 Task: Create new contact,   with mail id: 'NovaMartin@nachi-fujikoshi.co.jp', first name: 'Nova', Last name: 'Martin', Job Title: Procurement Manager, Phone number (801) 555-6789. Change life cycle stage to  'Lead' and lead status to 'New'. Add new company to the associated contact: www.wellsfargo.com and type: Other. Logged in from softage.10@softage.net
Action: Mouse moved to (82, 49)
Screenshot: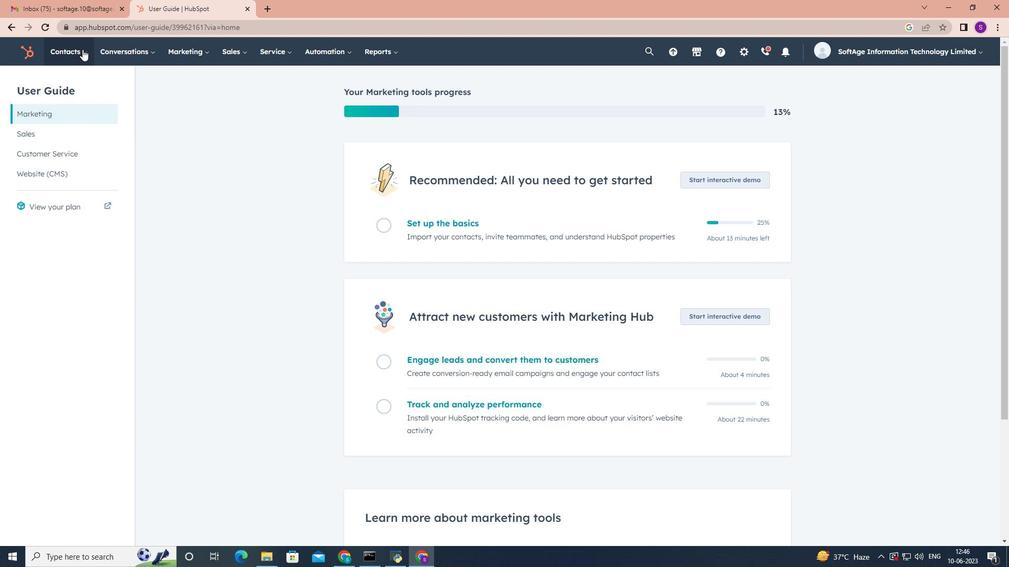 
Action: Mouse pressed left at (82, 49)
Screenshot: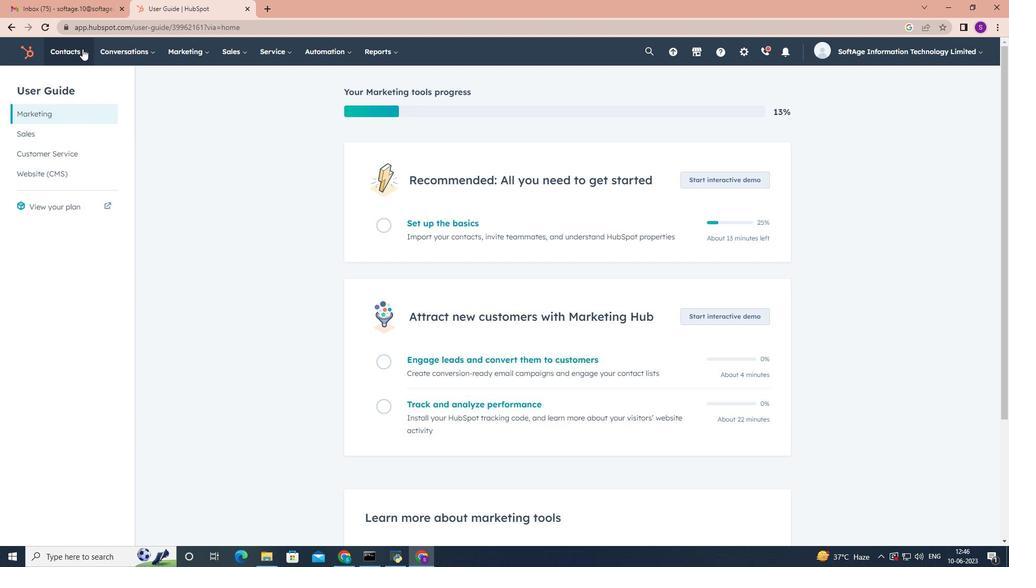 
Action: Mouse moved to (82, 83)
Screenshot: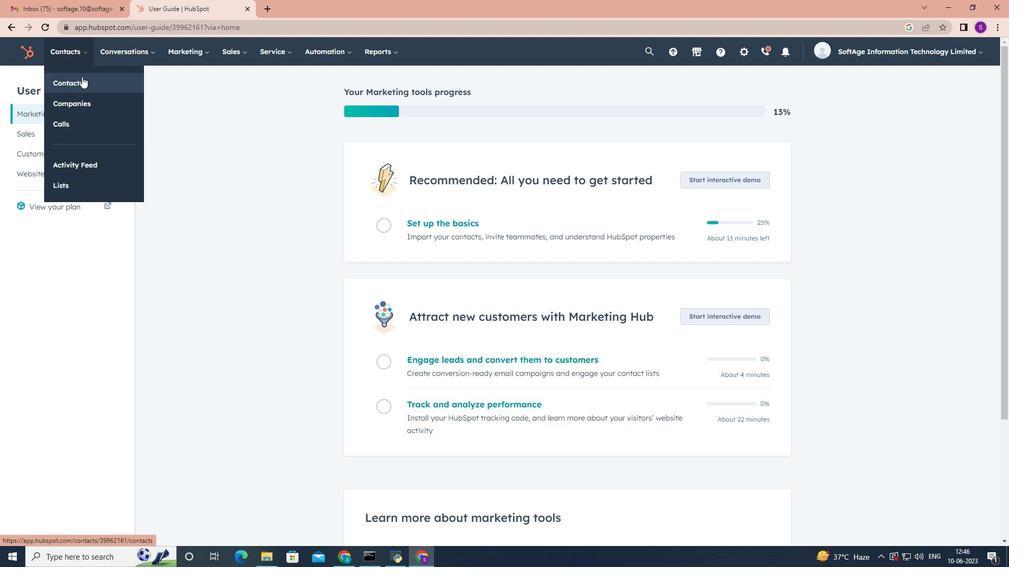 
Action: Mouse pressed left at (82, 83)
Screenshot: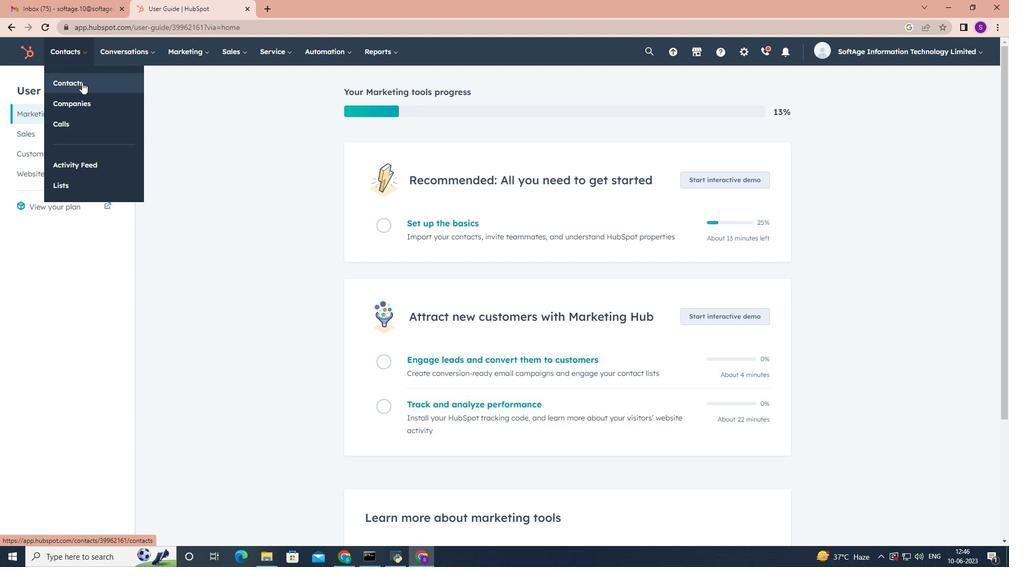 
Action: Mouse moved to (948, 90)
Screenshot: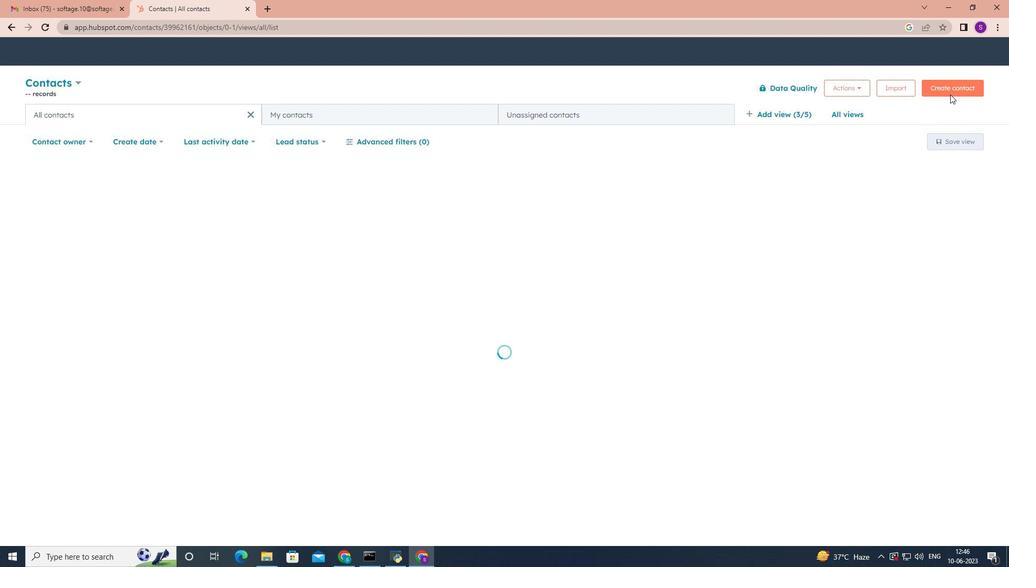 
Action: Mouse pressed left at (948, 90)
Screenshot: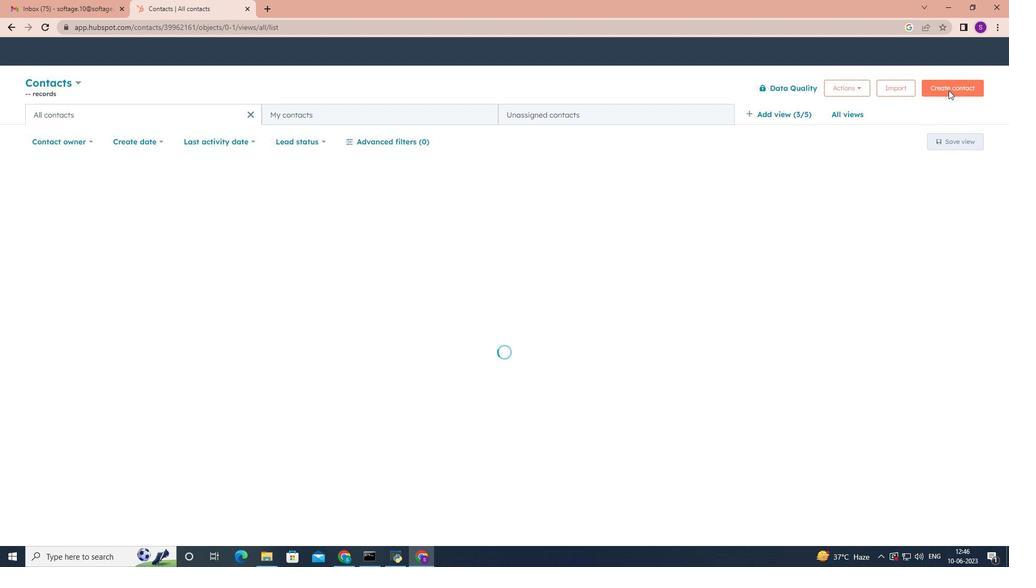 
Action: Mouse moved to (795, 142)
Screenshot: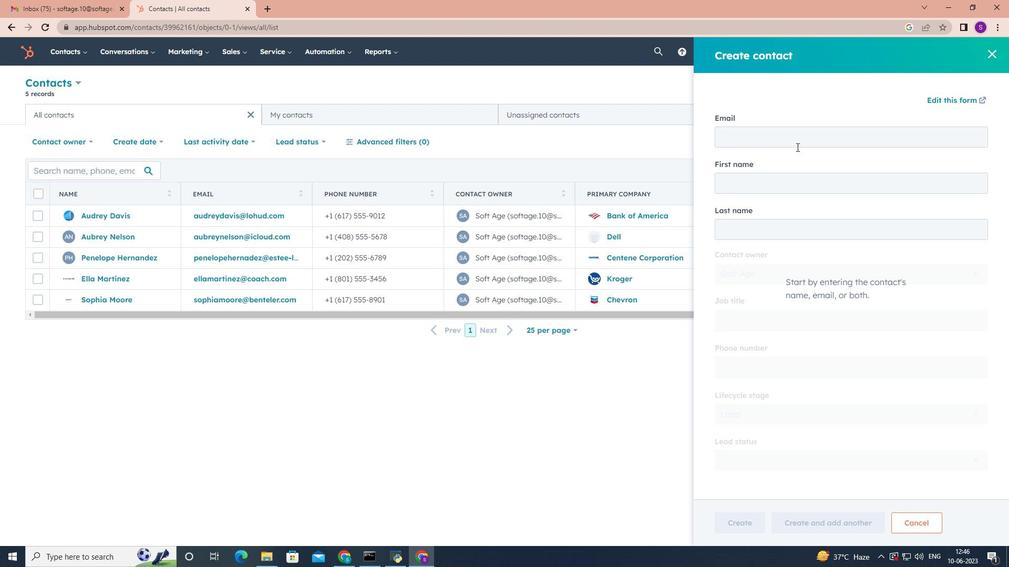 
Action: Mouse pressed left at (795, 142)
Screenshot: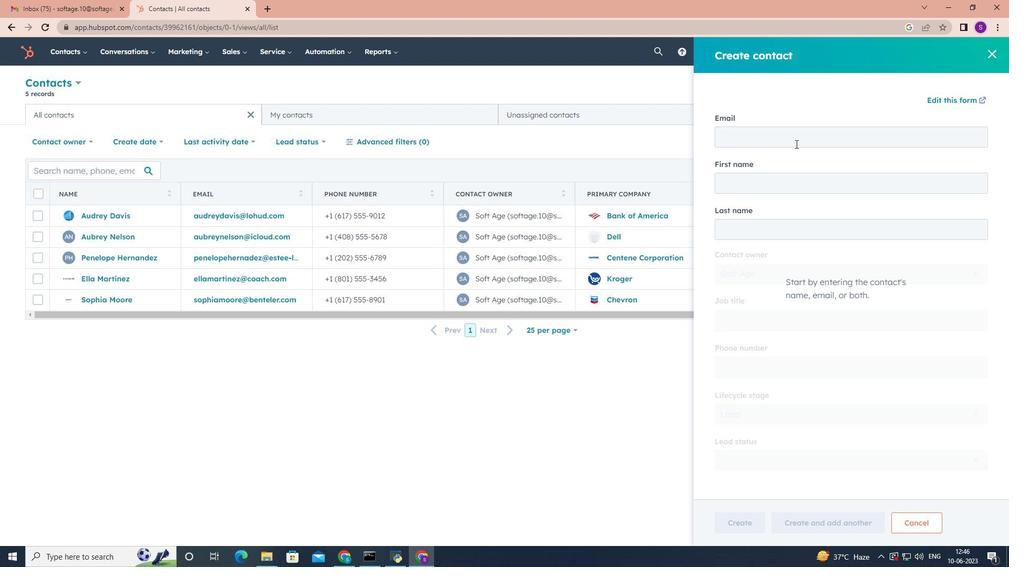 
Action: Key pressed <Key.shift>Nova<Key.shift>martin<Key.shift>@nachi-fujikoshi.co.jp<Key.tab><Key.shift><Key.shift>Nova<Key.tab><Key.shift><Key.shift><Key.shift><Key.shift><Key.shift><Key.shift><Key.shift><Key.shift><Key.shift><Key.shift><Key.shift><Key.shift><Key.shift>Martin<Key.tab><Key.tab><Key.shift><Key.shift><Key.shift><Key.shift>Procurement<Key.space><Key.shift>Manager<Key.tab>8015556789<Key.tab><Key.tab><Key.tab><Key.tab><Key.enter>
Screenshot: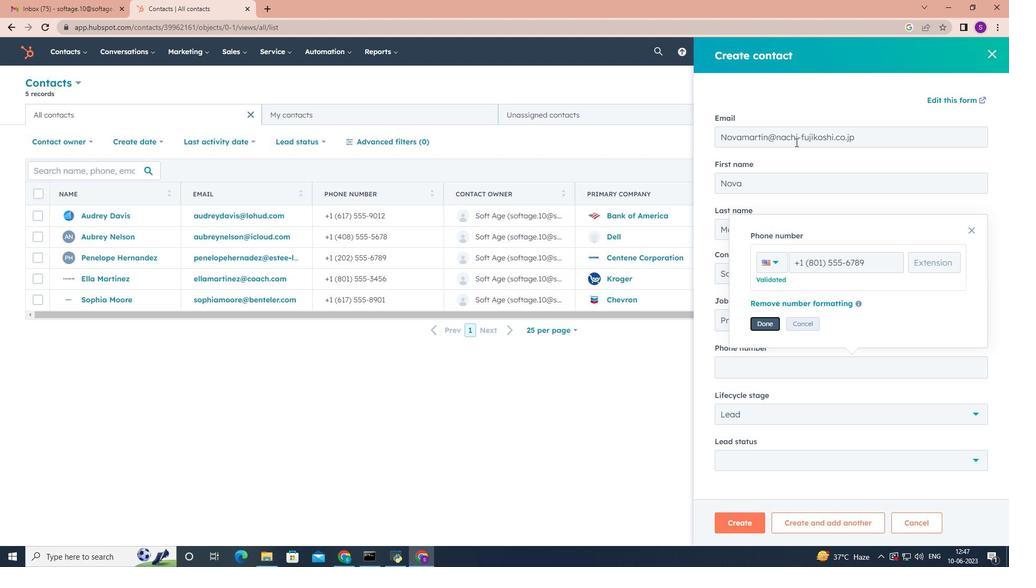 
Action: Mouse moved to (973, 416)
Screenshot: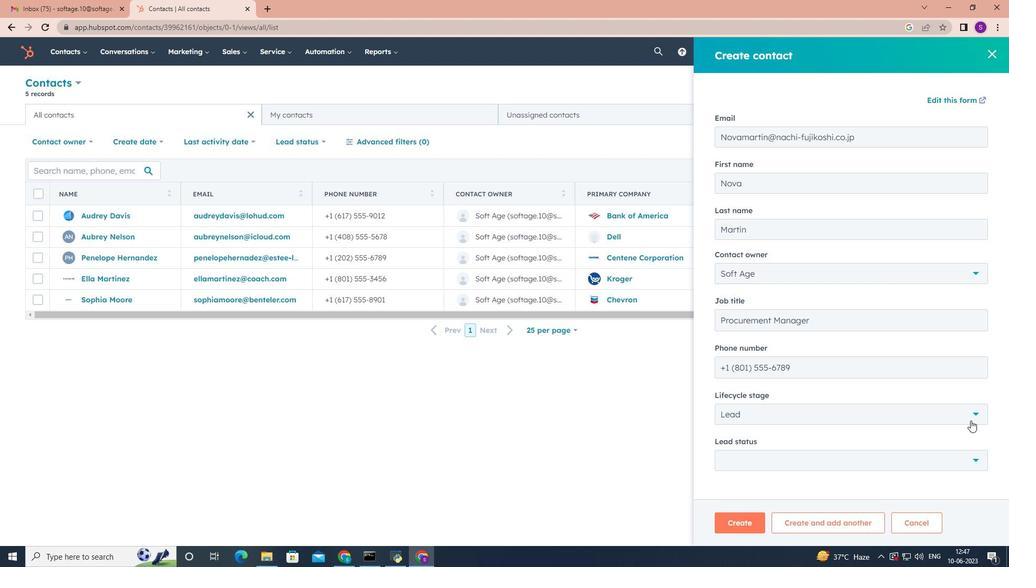 
Action: Mouse pressed left at (973, 416)
Screenshot: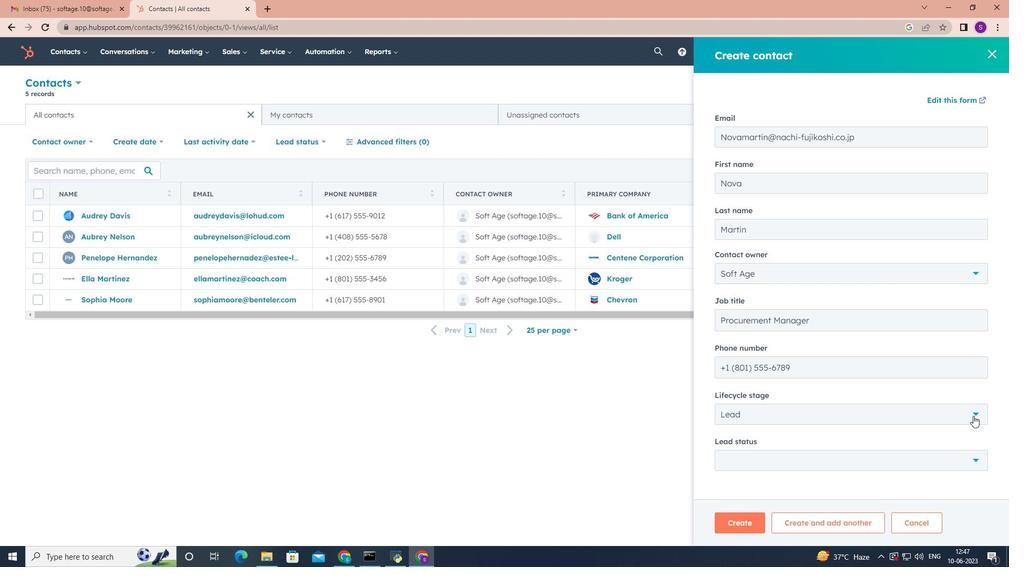
Action: Mouse moved to (799, 315)
Screenshot: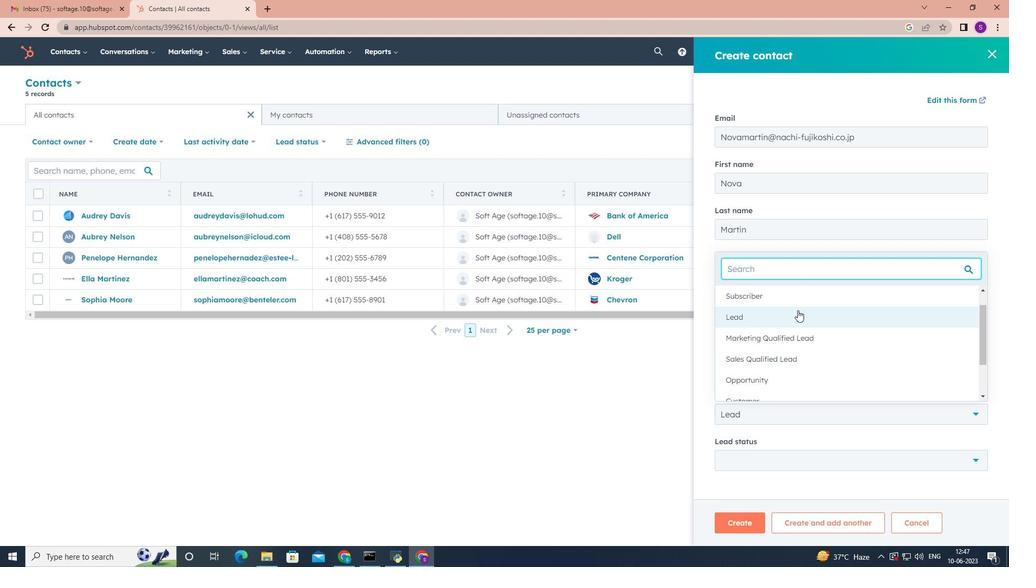 
Action: Mouse pressed left at (799, 315)
Screenshot: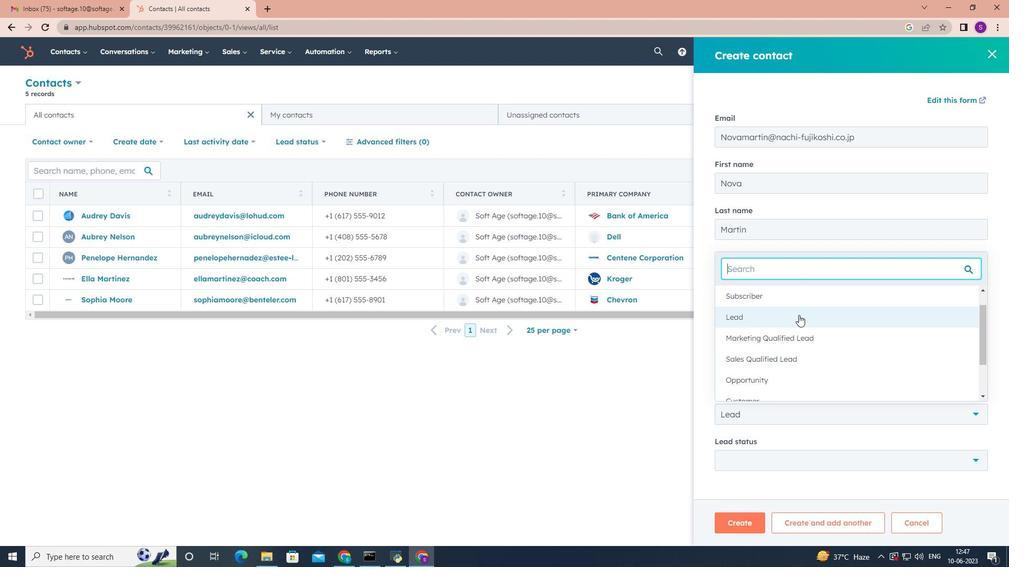
Action: Mouse scrolled (799, 314) with delta (0, 0)
Screenshot: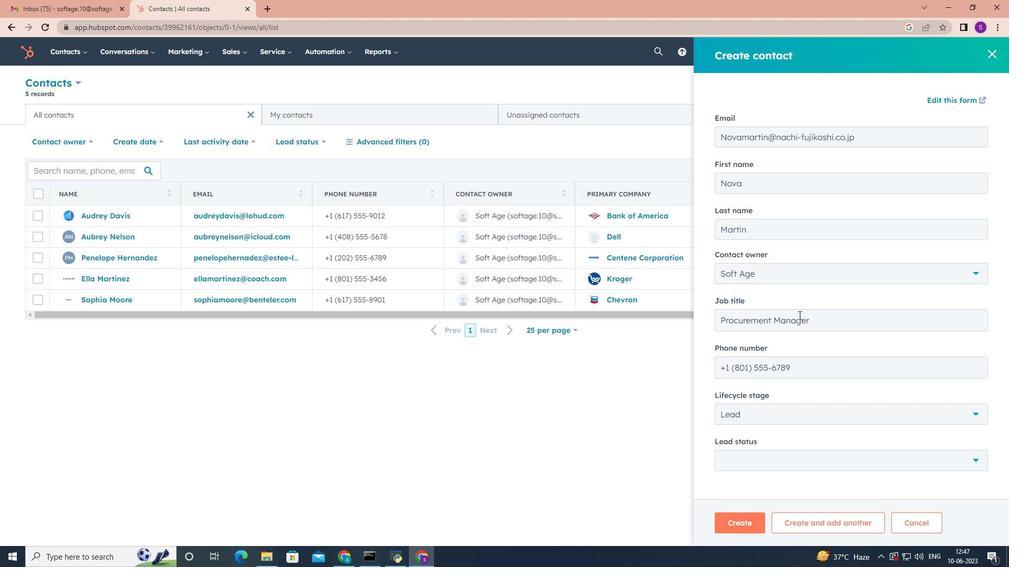
Action: Mouse scrolled (799, 314) with delta (0, 0)
Screenshot: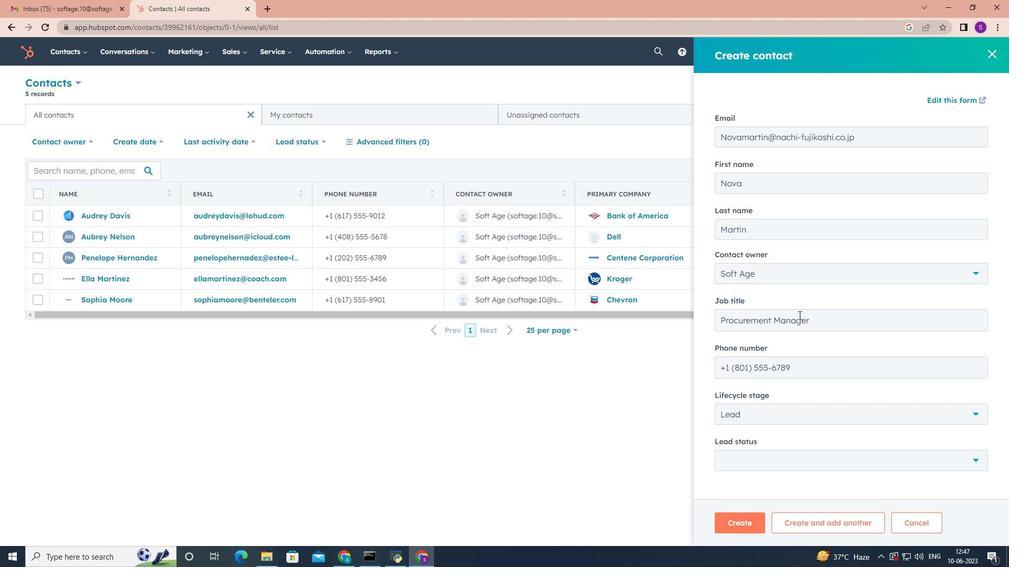 
Action: Mouse scrolled (799, 314) with delta (0, 0)
Screenshot: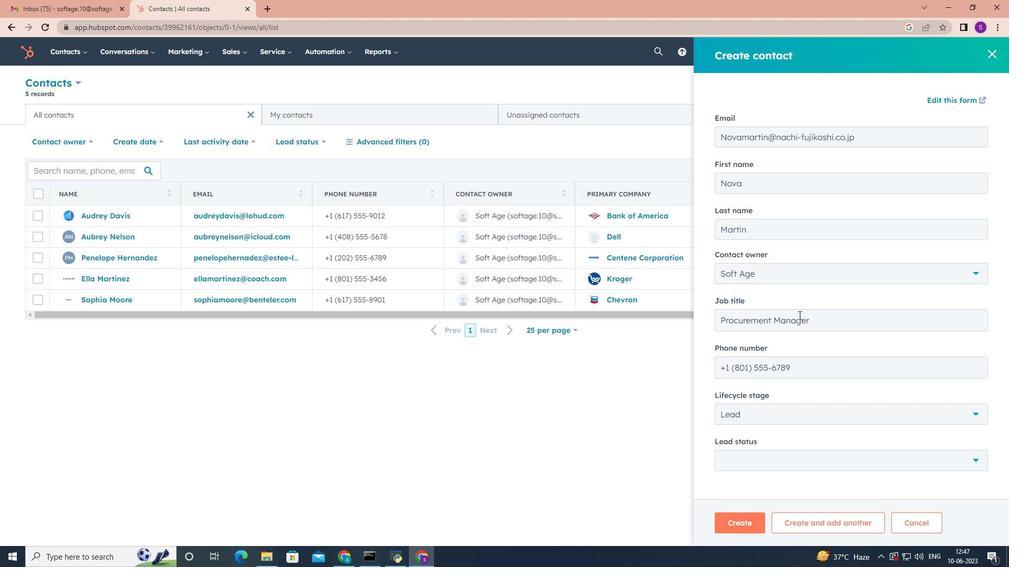 
Action: Mouse moved to (981, 461)
Screenshot: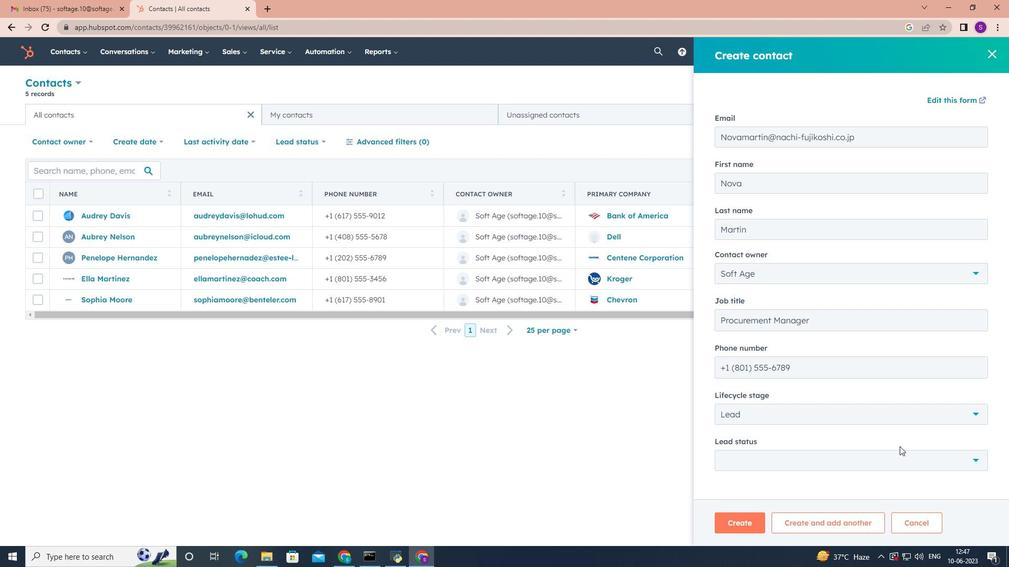 
Action: Mouse pressed left at (981, 461)
Screenshot: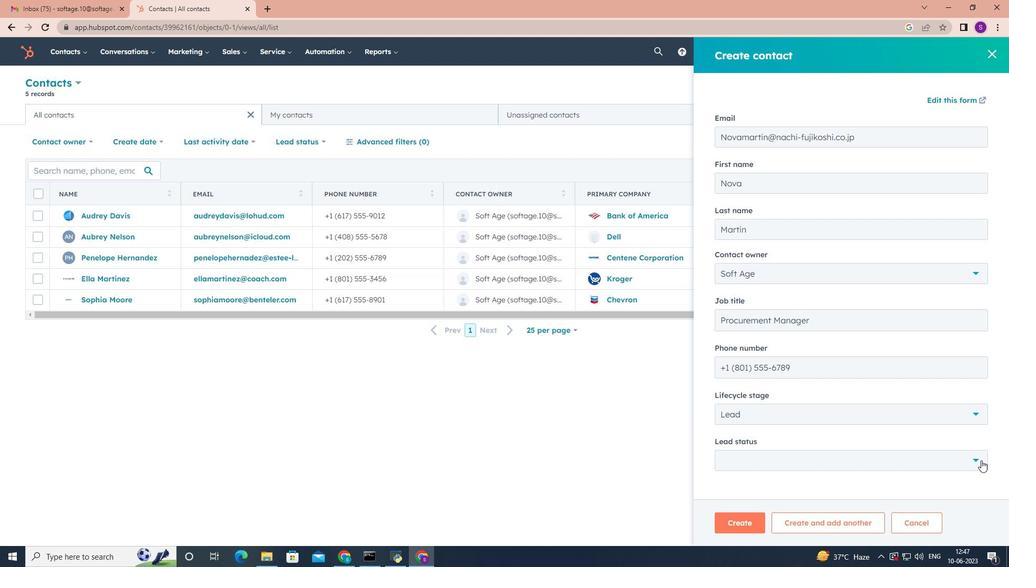 
Action: Mouse moved to (771, 354)
Screenshot: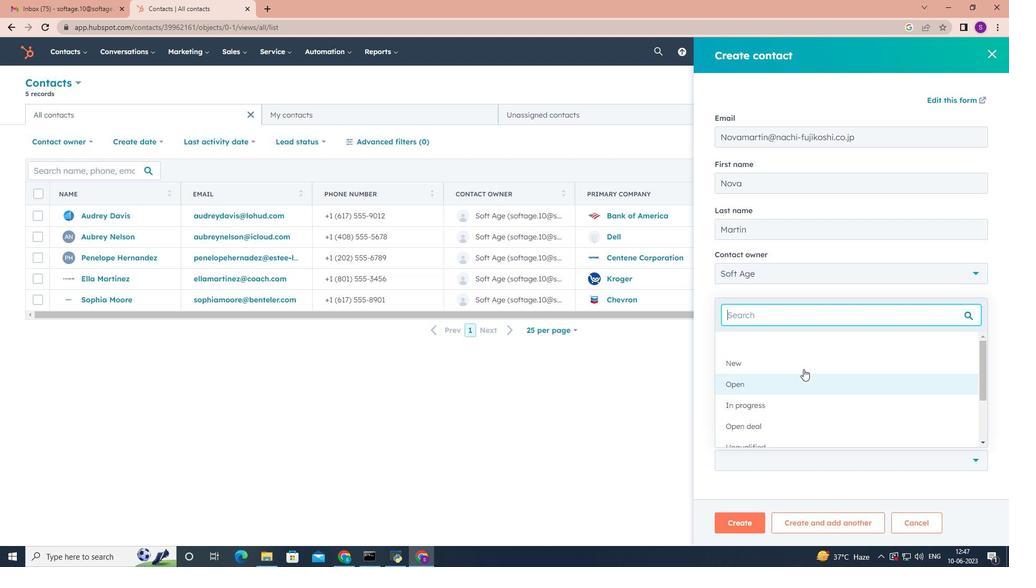 
Action: Mouse pressed left at (771, 354)
Screenshot: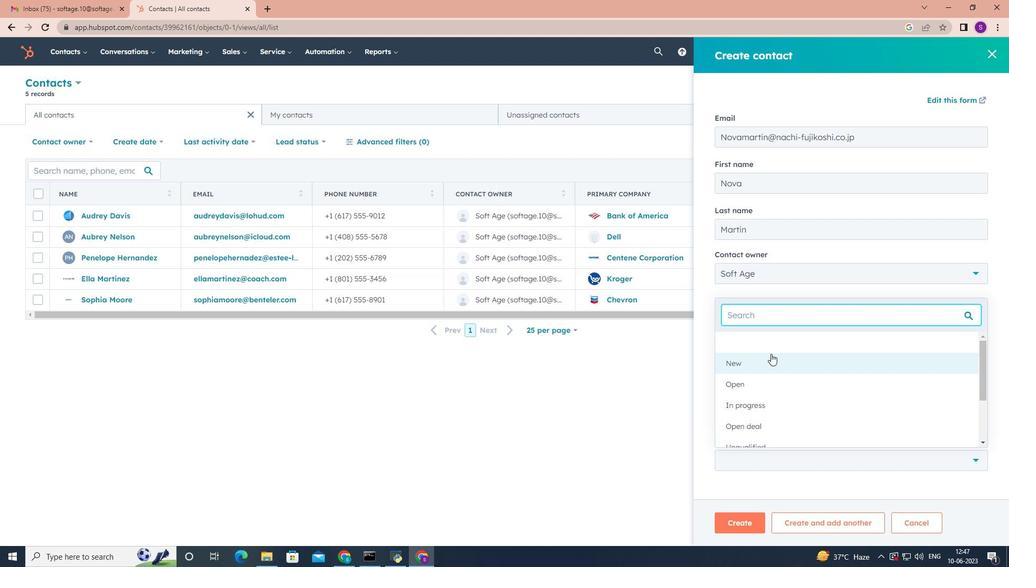 
Action: Mouse moved to (743, 523)
Screenshot: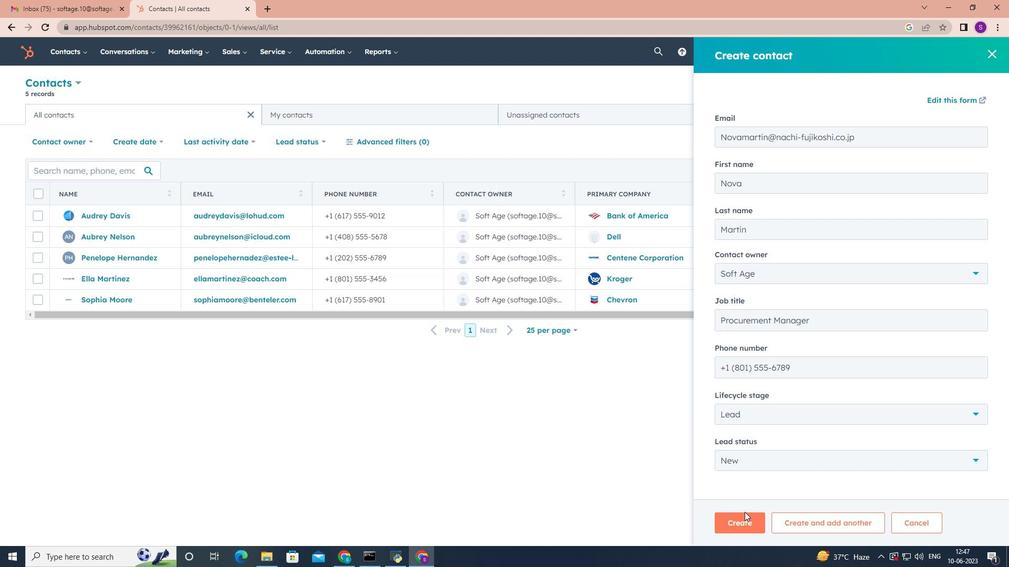 
Action: Mouse pressed left at (743, 523)
Screenshot: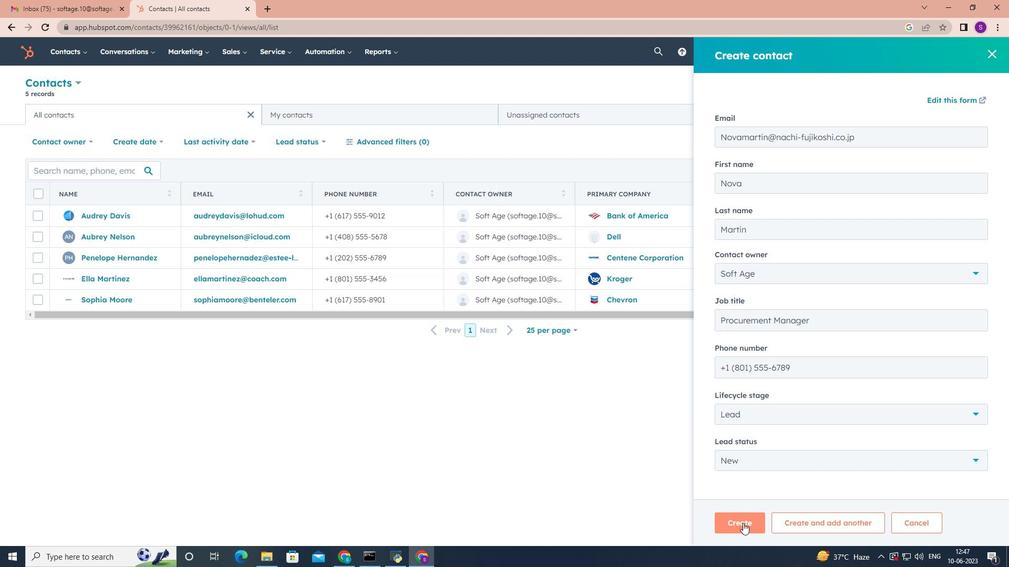 
Action: Mouse moved to (612, 223)
Screenshot: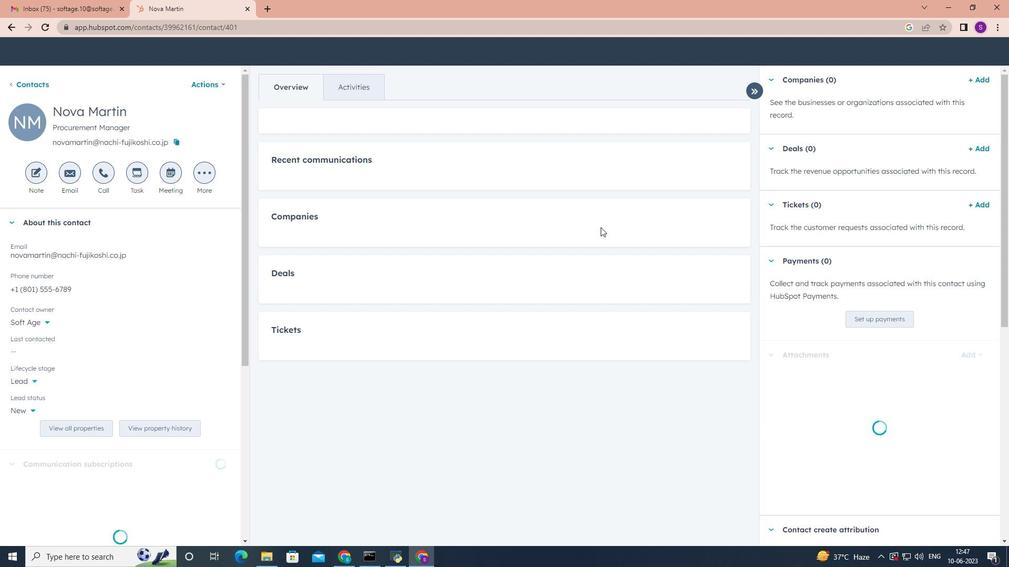 
Action: Mouse scrolled (612, 222) with delta (0, 0)
Screenshot: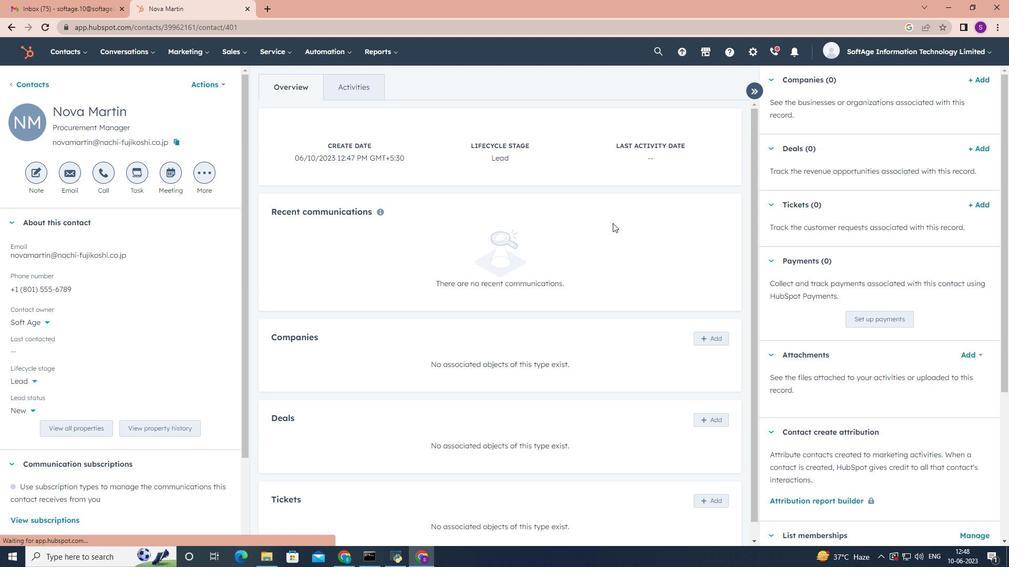 
Action: Mouse scrolled (612, 222) with delta (0, 0)
Screenshot: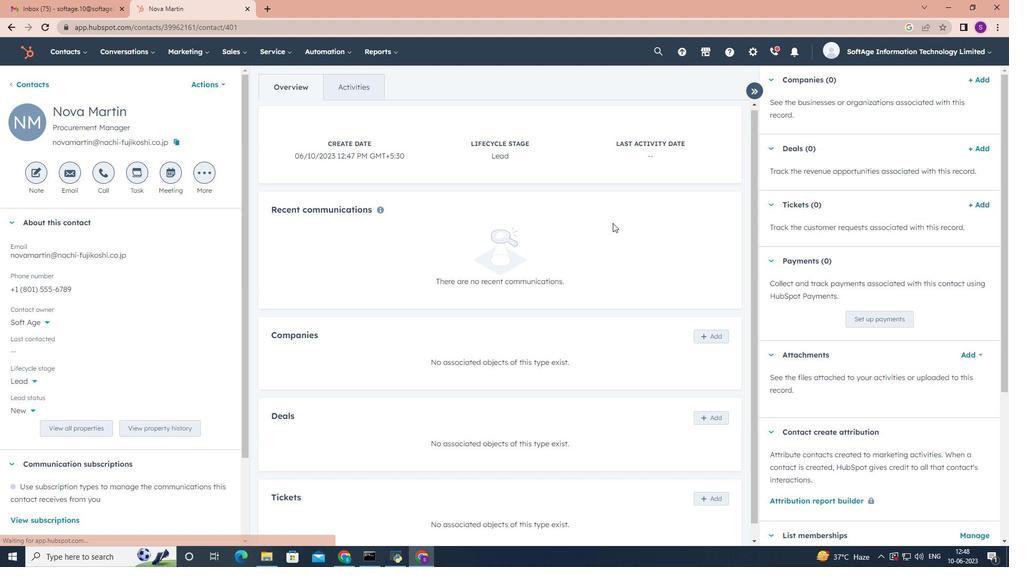 
Action: Mouse scrolled (612, 222) with delta (0, 0)
Screenshot: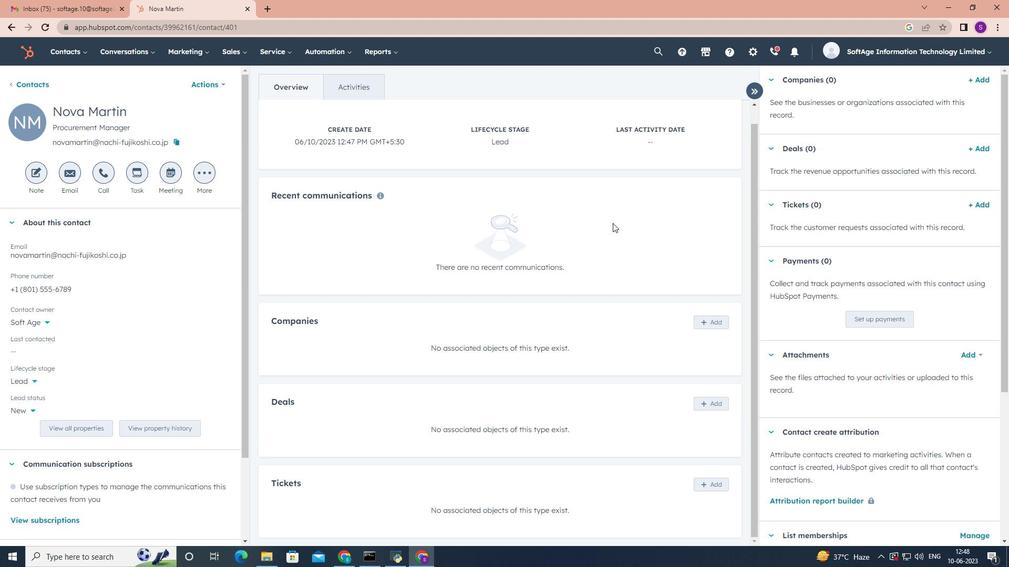 
Action: Mouse scrolled (612, 222) with delta (0, 0)
Screenshot: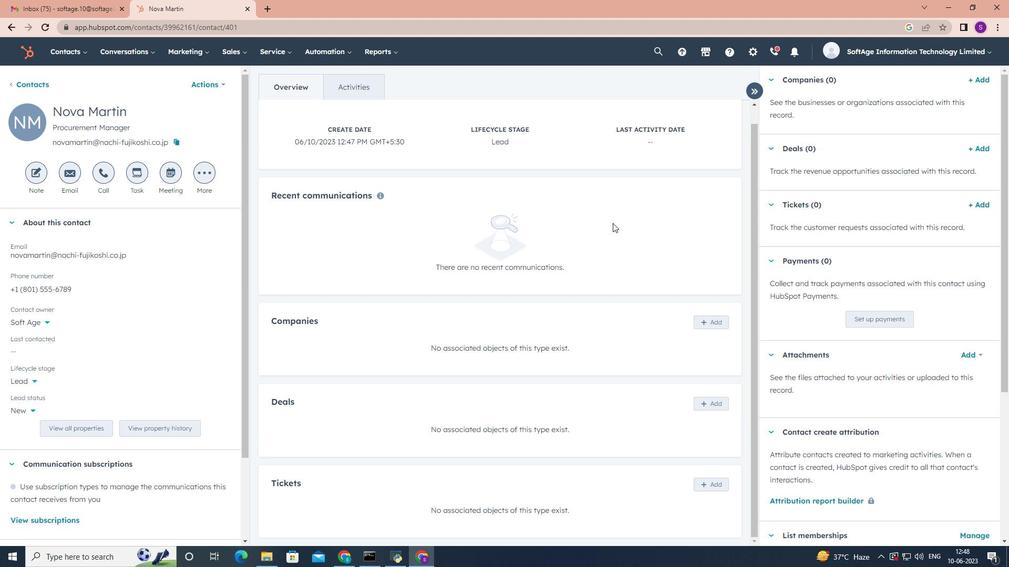 
Action: Mouse scrolled (612, 222) with delta (0, 0)
Screenshot: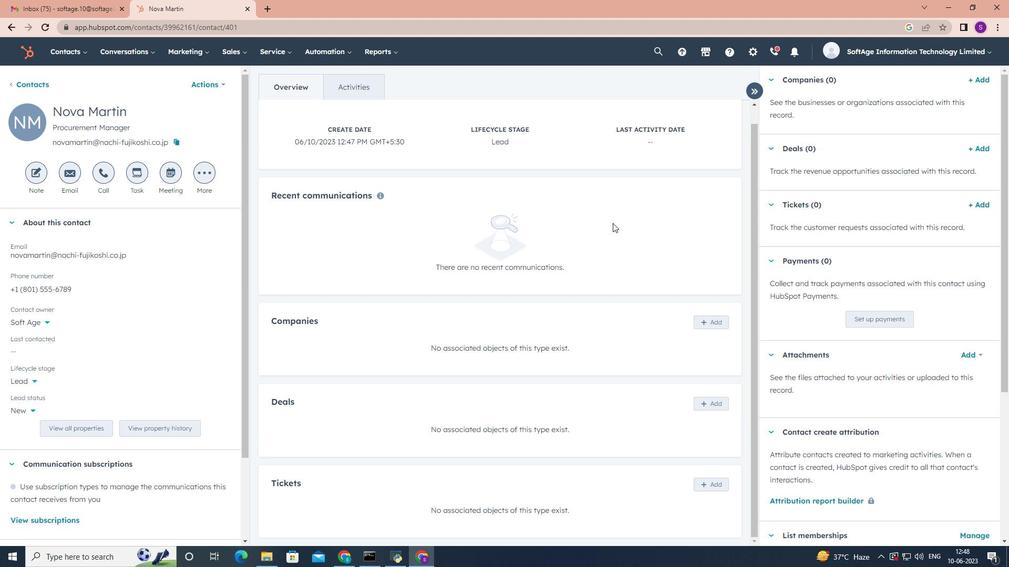 
Action: Mouse moved to (712, 321)
Screenshot: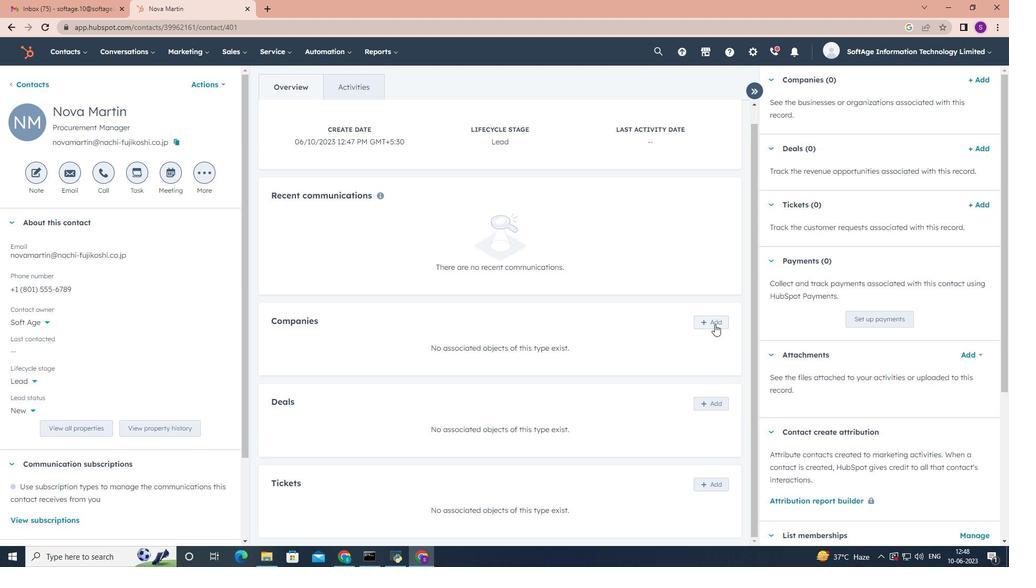 
Action: Mouse pressed left at (712, 321)
Screenshot: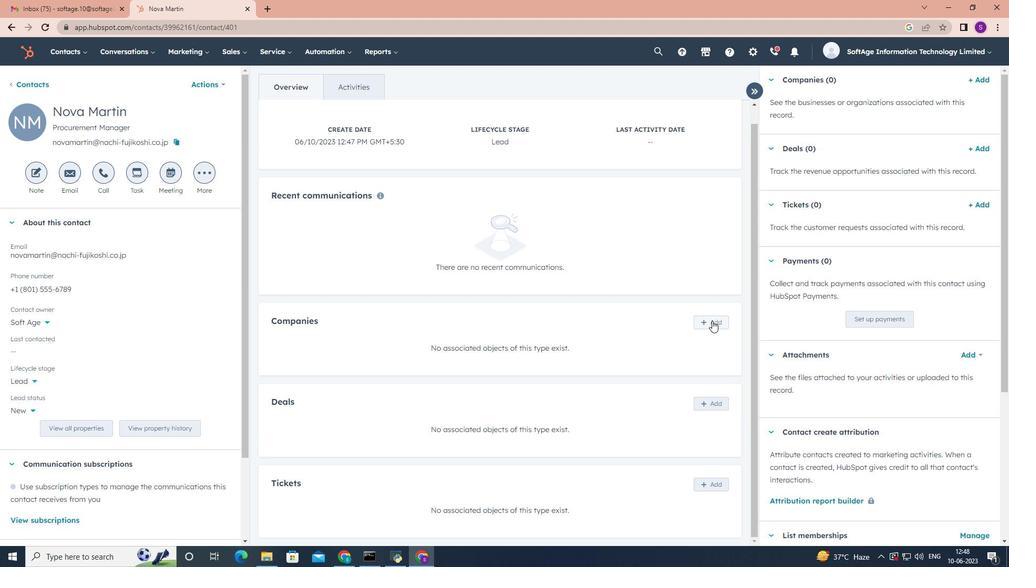 
Action: Mouse moved to (796, 106)
Screenshot: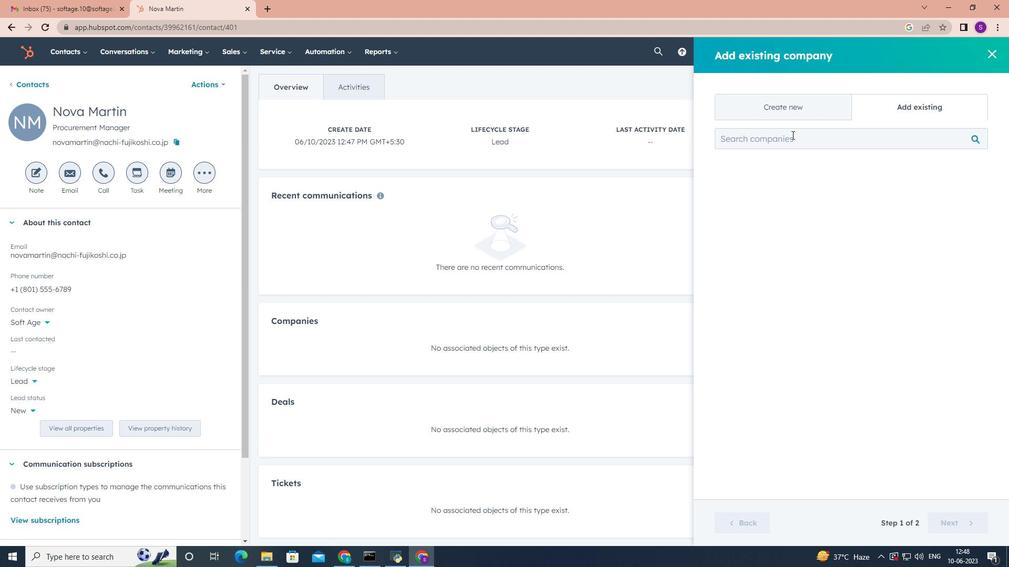 
Action: Mouse pressed left at (796, 106)
Screenshot: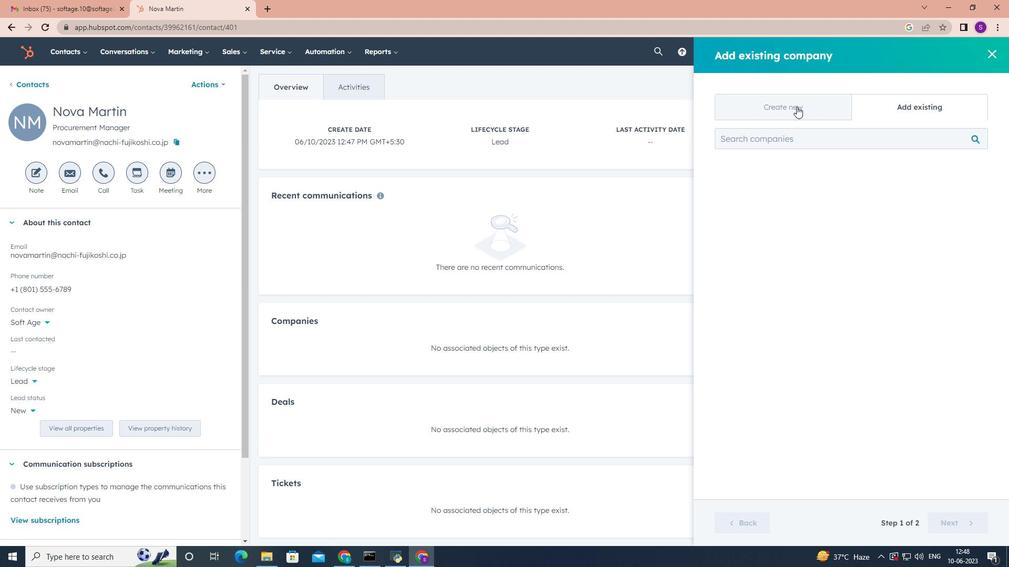 
Action: Mouse moved to (805, 158)
Screenshot: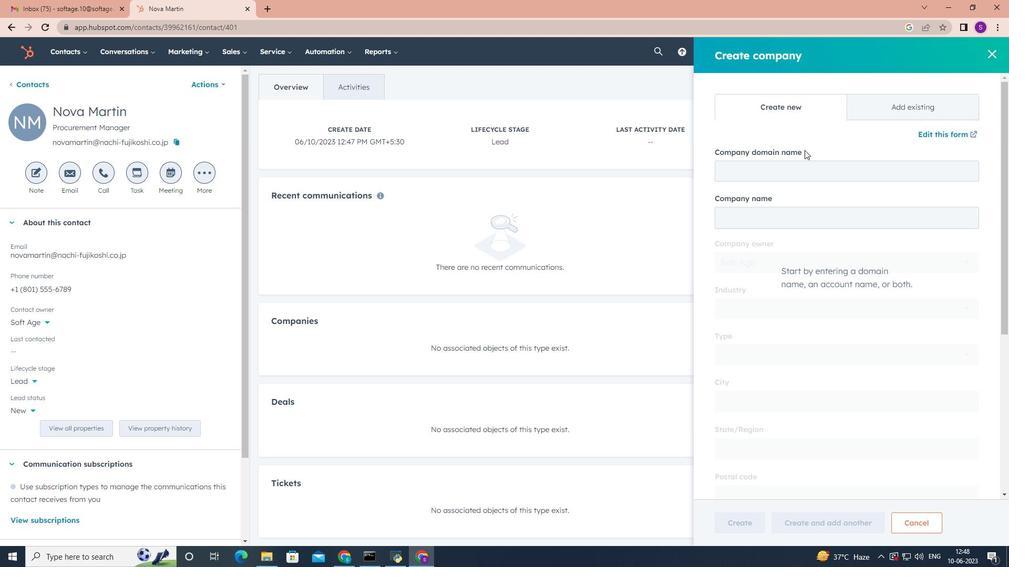 
Action: Mouse pressed left at (805, 158)
Screenshot: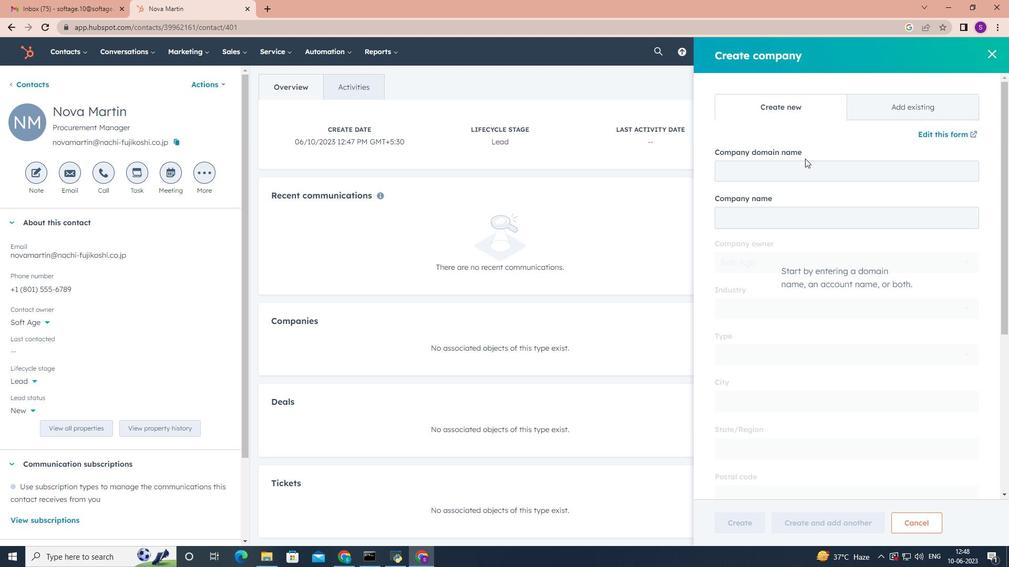 
Action: Mouse moved to (806, 169)
Screenshot: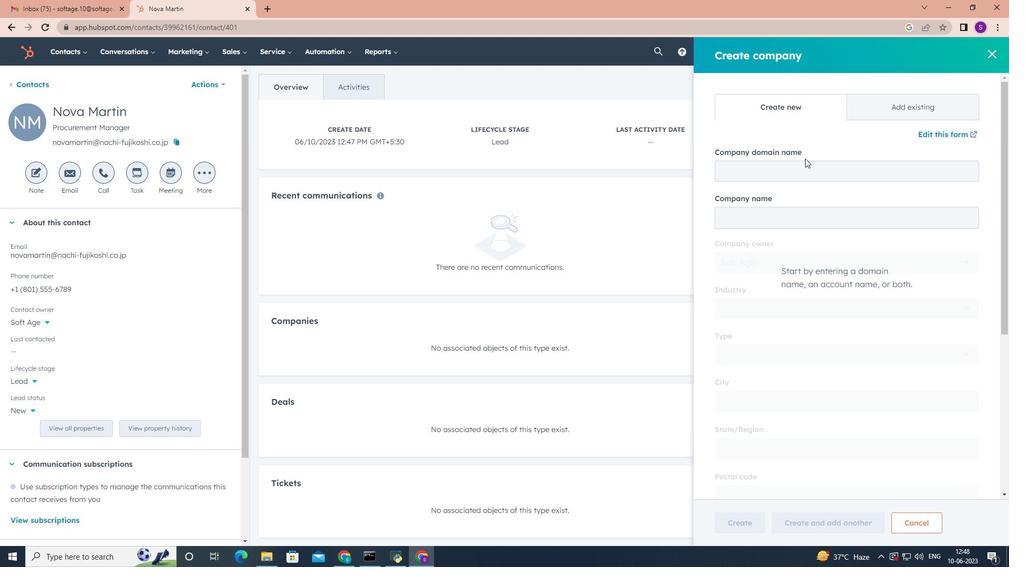 
Action: Mouse pressed left at (806, 169)
Screenshot: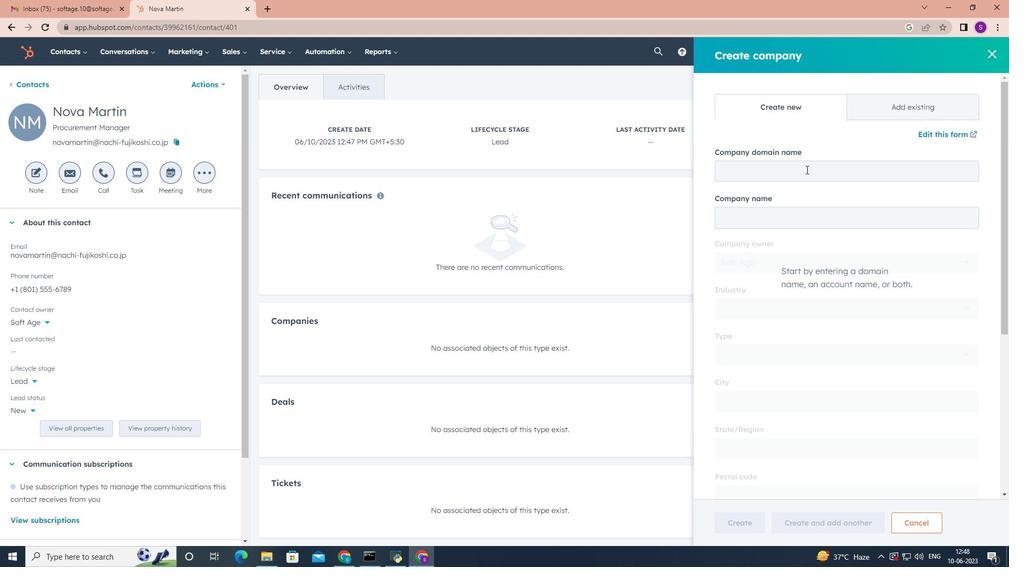 
Action: Key pressed <Key.shift>WWW.wellsfargo.com
Screenshot: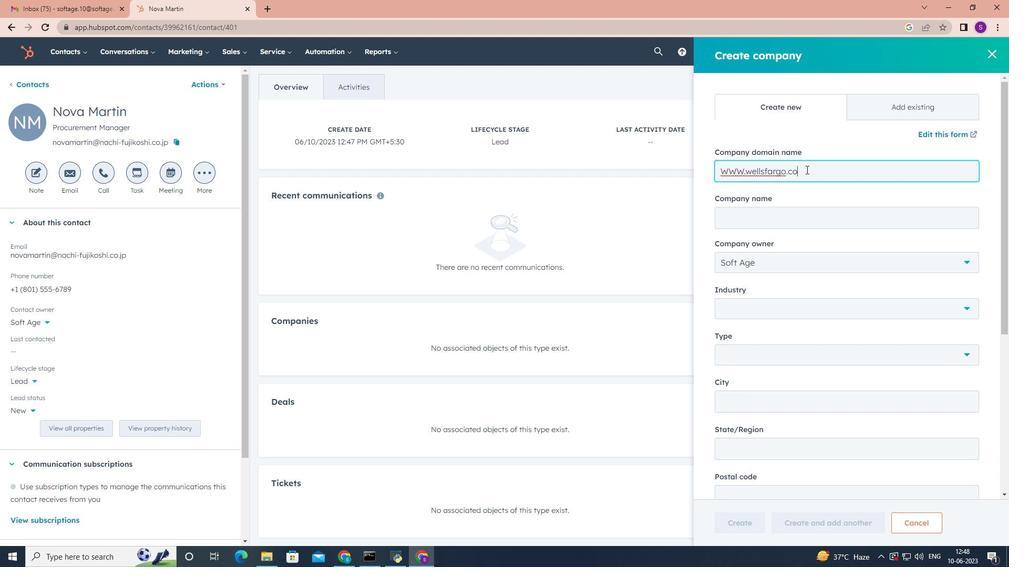 
Action: Mouse moved to (835, 248)
Screenshot: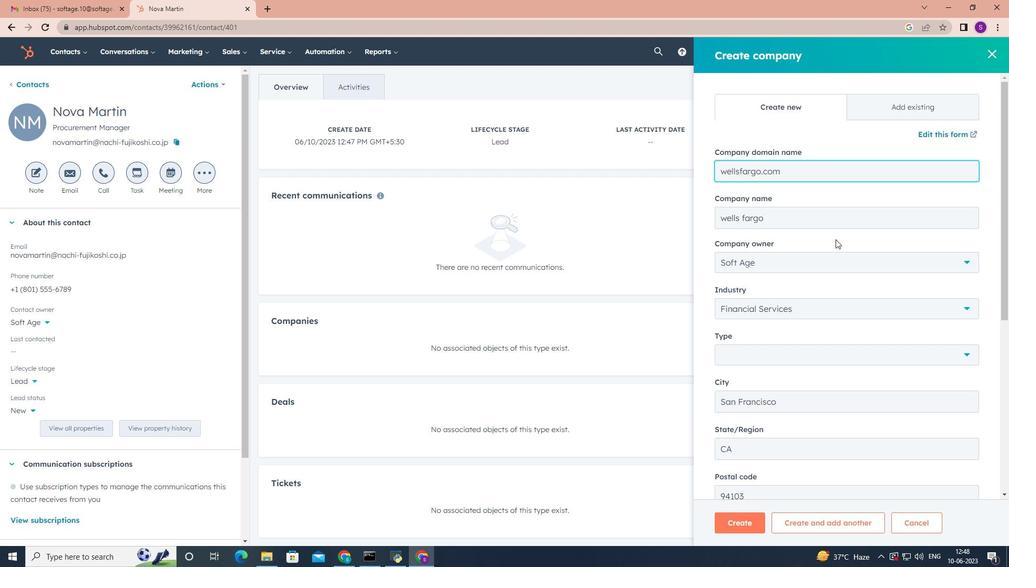 
Action: Mouse scrolled (835, 246) with delta (0, 0)
Screenshot: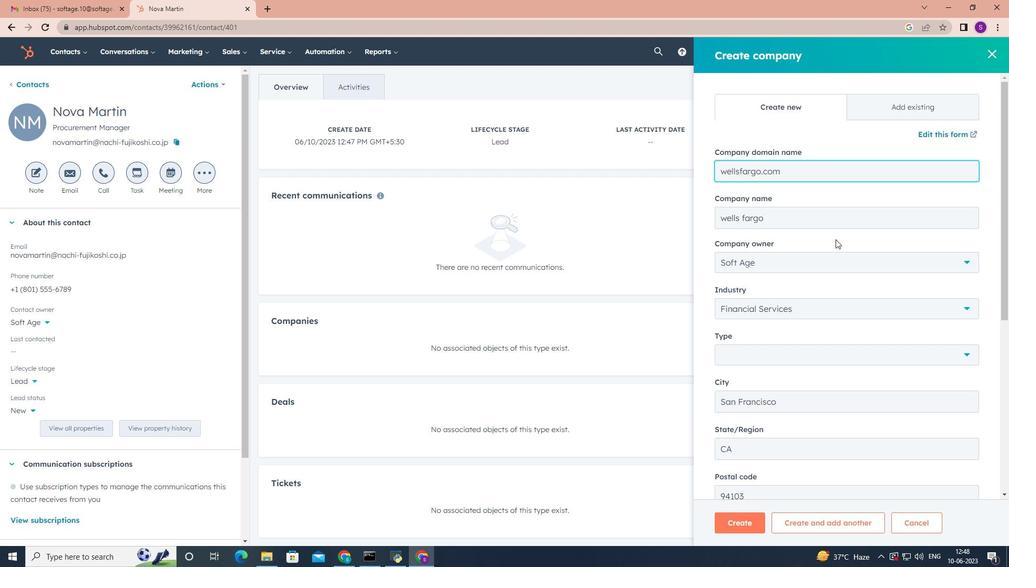 
Action: Mouse moved to (835, 252)
Screenshot: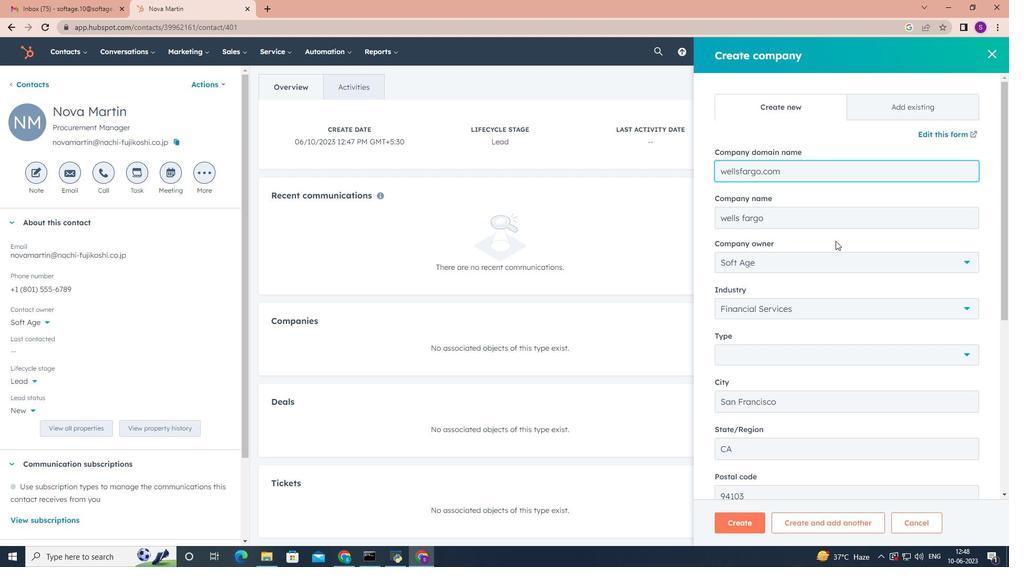 
Action: Mouse scrolled (835, 251) with delta (0, 0)
Screenshot: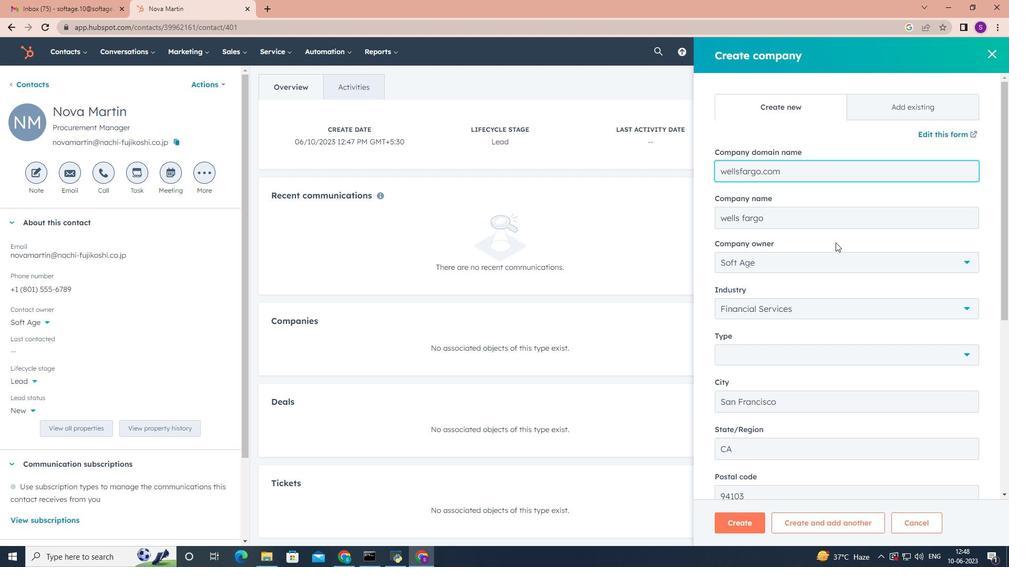 
Action: Mouse moved to (835, 254)
Screenshot: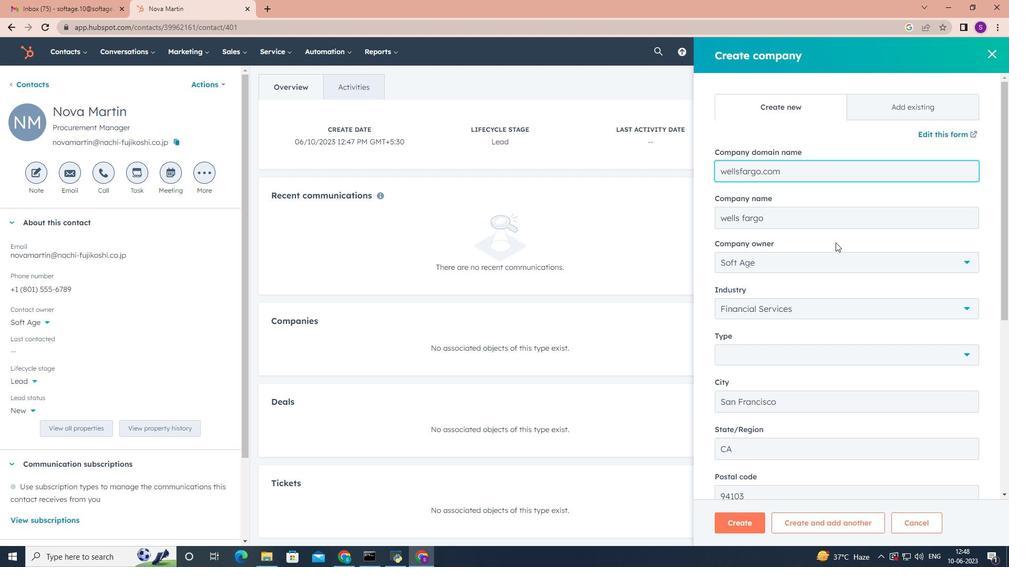 
Action: Mouse scrolled (835, 254) with delta (0, 0)
Screenshot: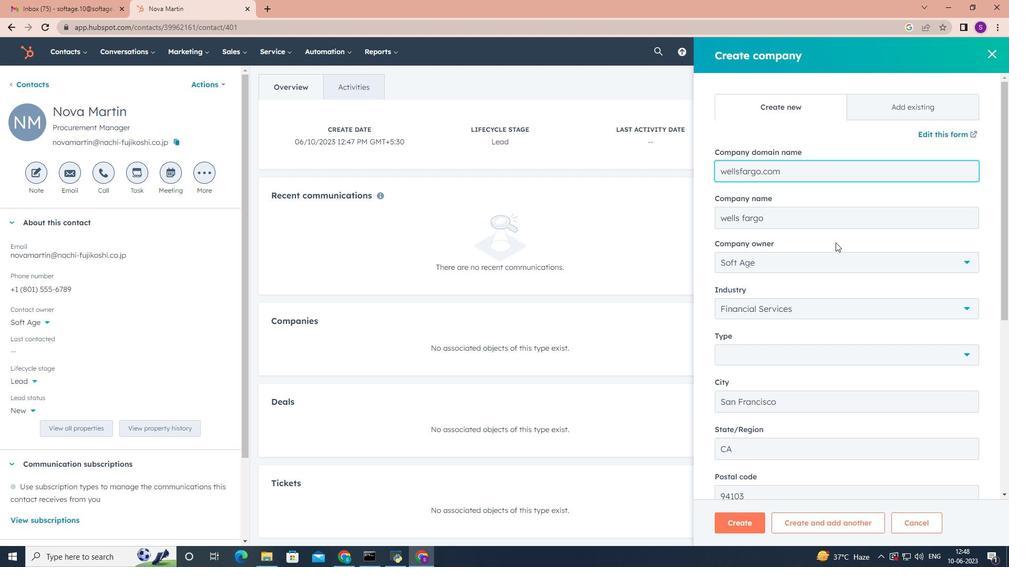 
Action: Mouse moved to (969, 195)
Screenshot: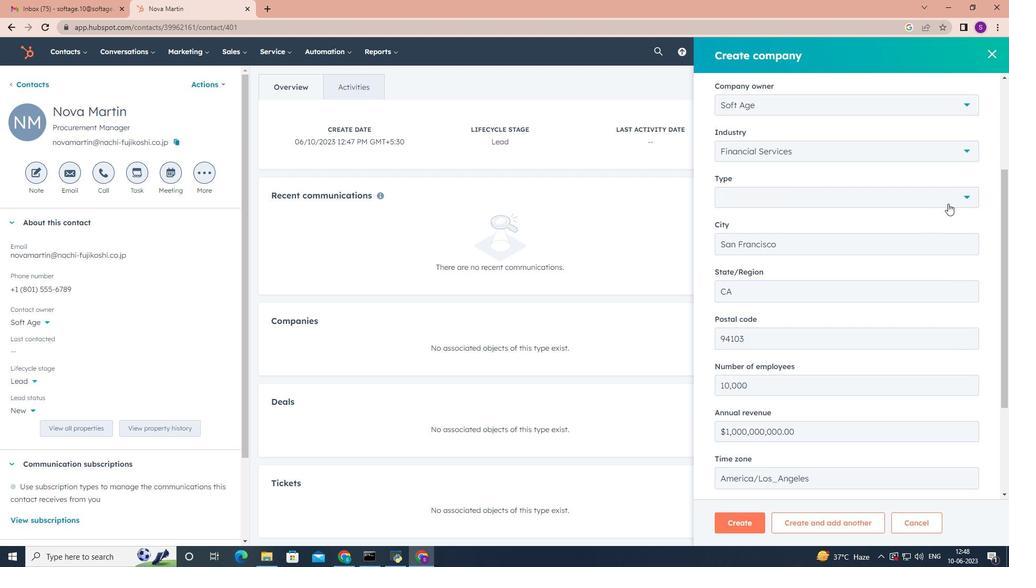 
Action: Mouse pressed left at (969, 195)
Screenshot: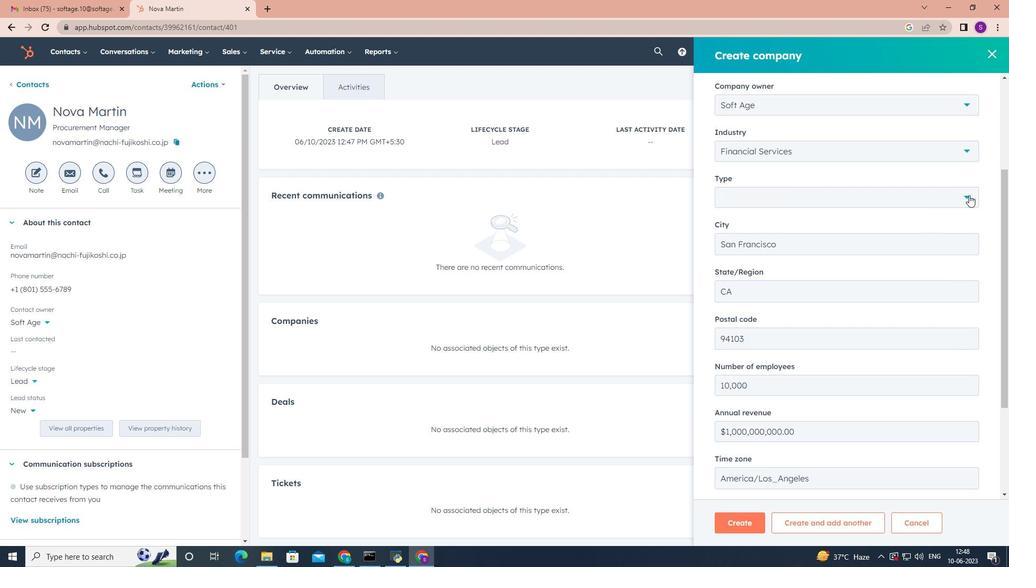
Action: Mouse moved to (748, 282)
Screenshot: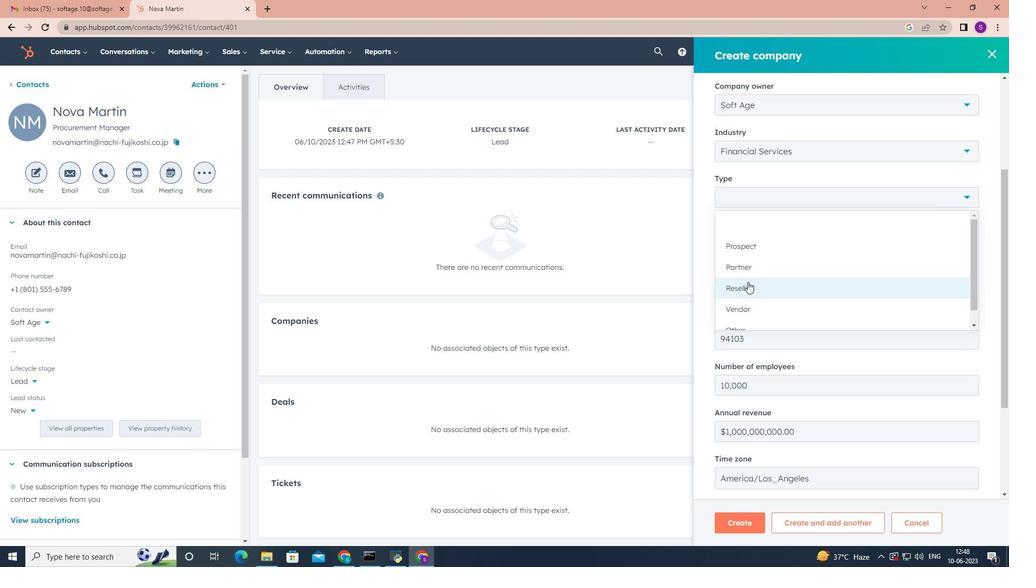 
Action: Mouse scrolled (748, 281) with delta (0, 0)
Screenshot: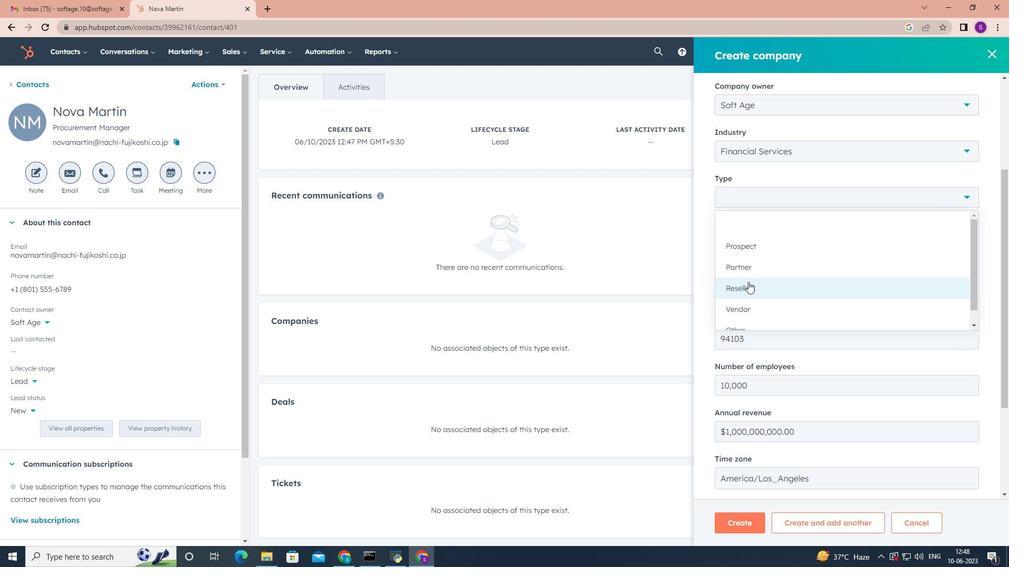 
Action: Mouse scrolled (748, 282) with delta (0, 0)
Screenshot: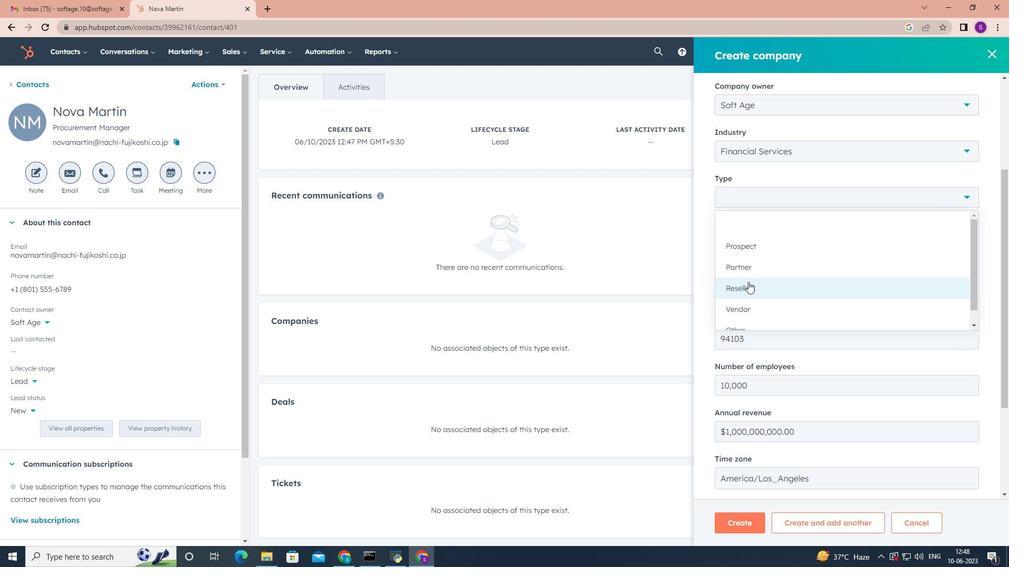
Action: Mouse scrolled (748, 281) with delta (0, 0)
Screenshot: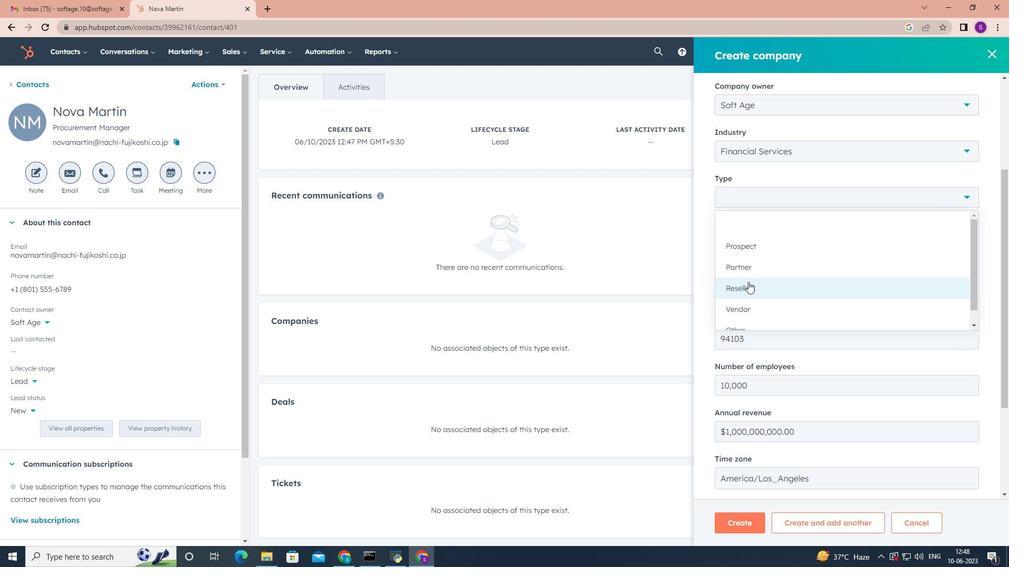 
Action: Mouse scrolled (748, 281) with delta (0, 0)
Screenshot: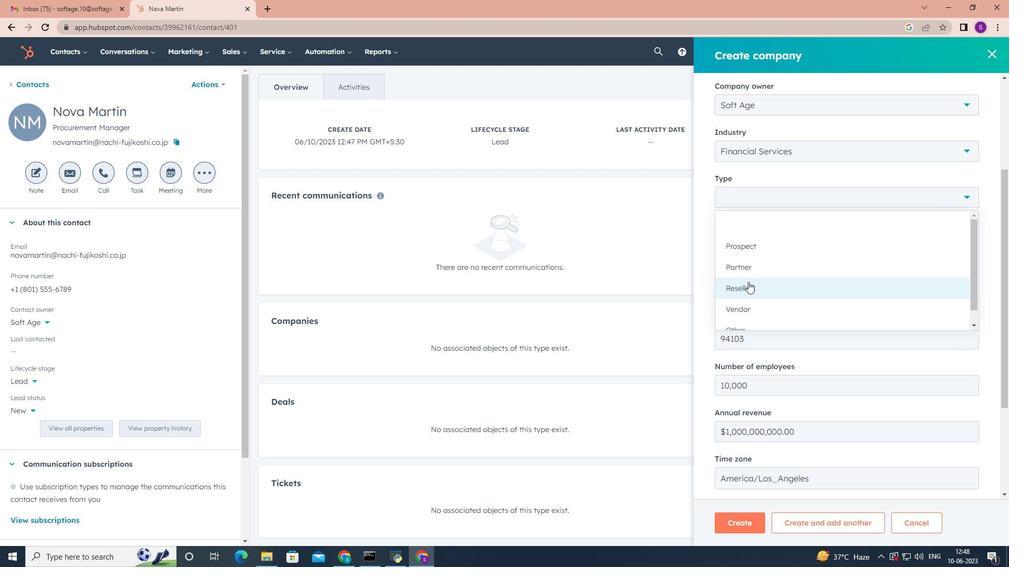 
Action: Mouse scrolled (748, 281) with delta (0, 0)
Screenshot: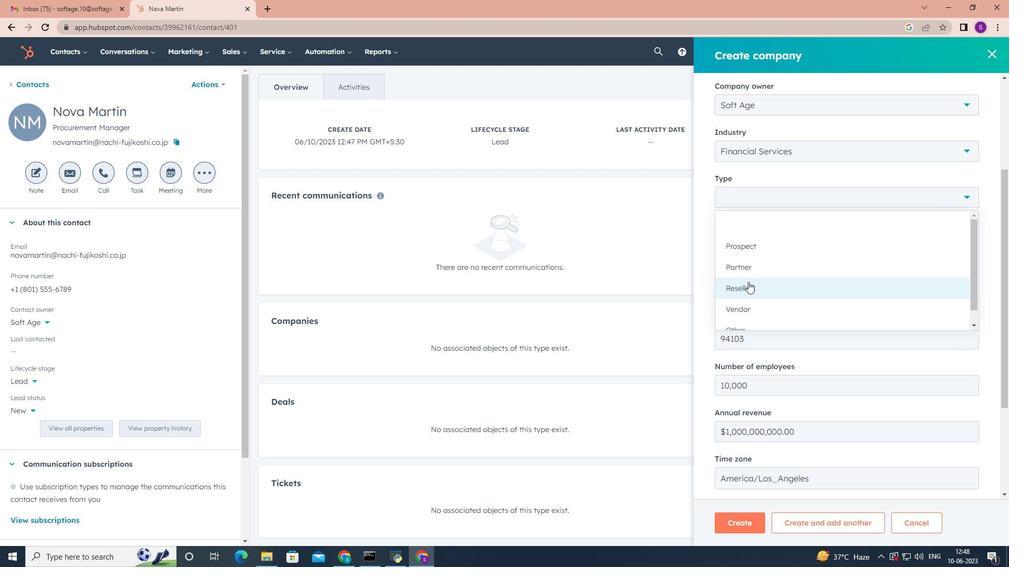 
Action: Mouse moved to (734, 316)
Screenshot: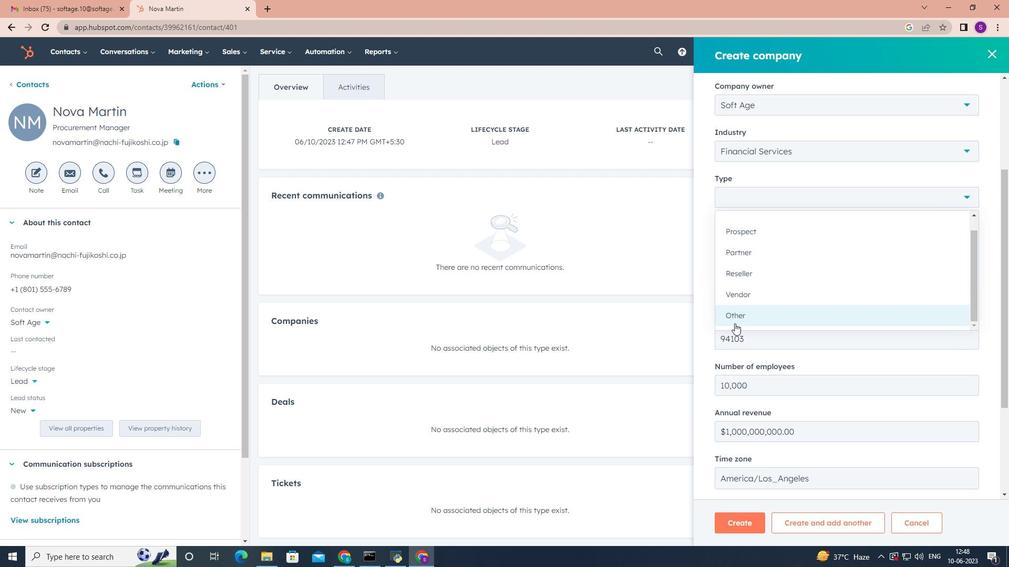 
Action: Mouse pressed left at (734, 316)
Screenshot: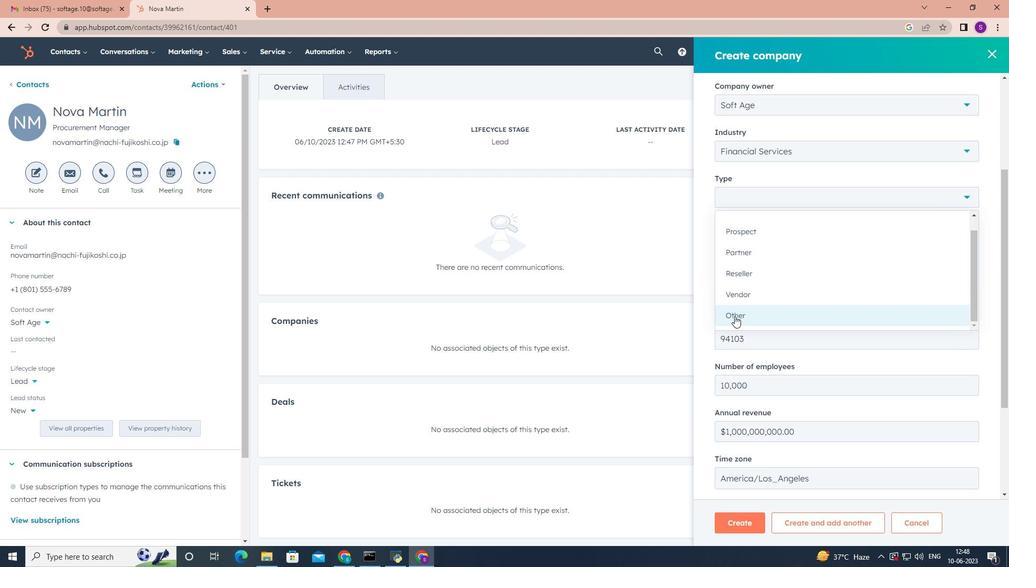 
Action: Mouse moved to (778, 241)
Screenshot: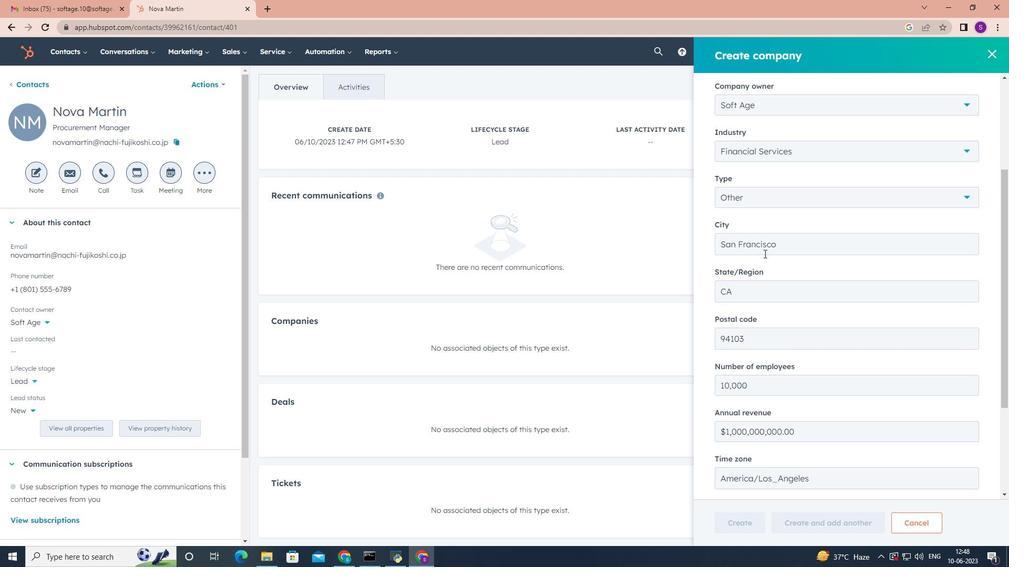 
Action: Mouse scrolled (778, 241) with delta (0, 0)
Screenshot: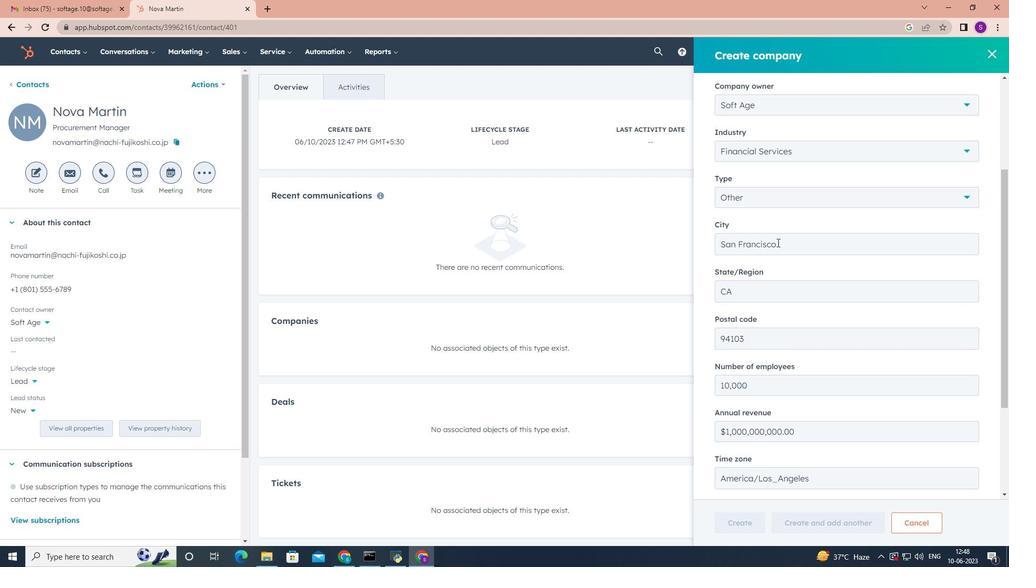
Action: Mouse scrolled (778, 241) with delta (0, 0)
Screenshot: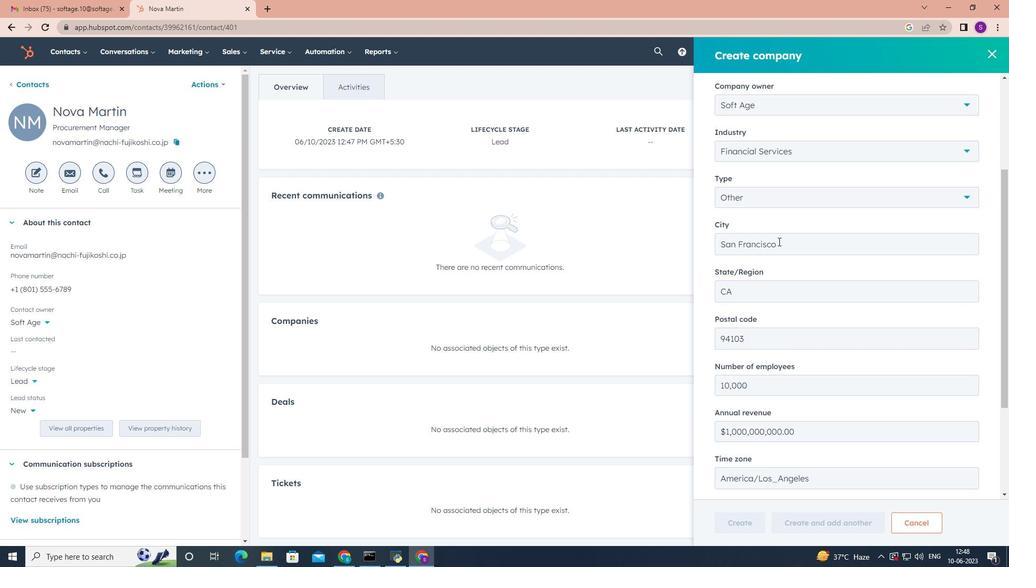 
Action: Mouse scrolled (778, 241) with delta (0, 0)
Screenshot: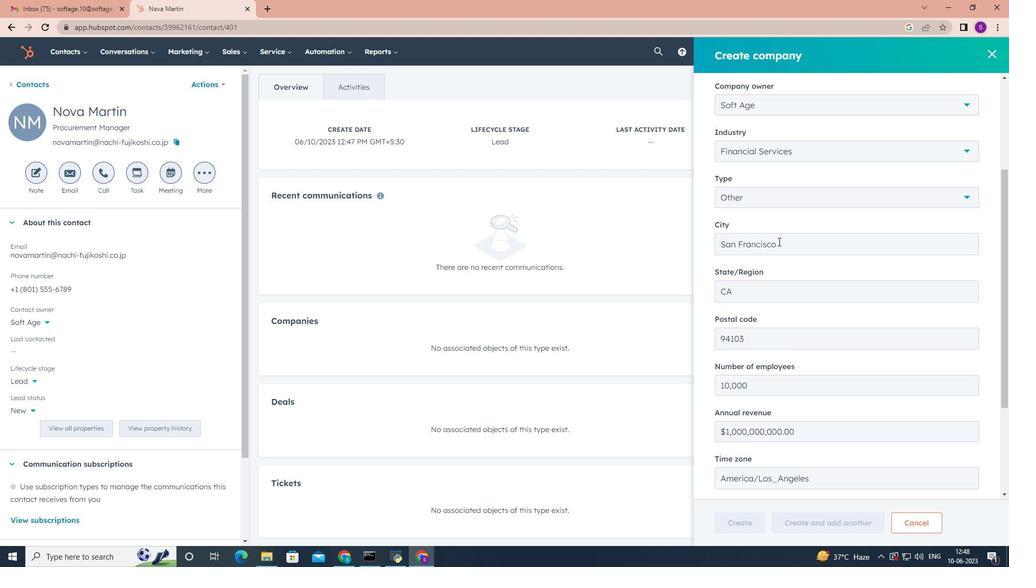 
Action: Mouse scrolled (778, 241) with delta (0, 0)
Screenshot: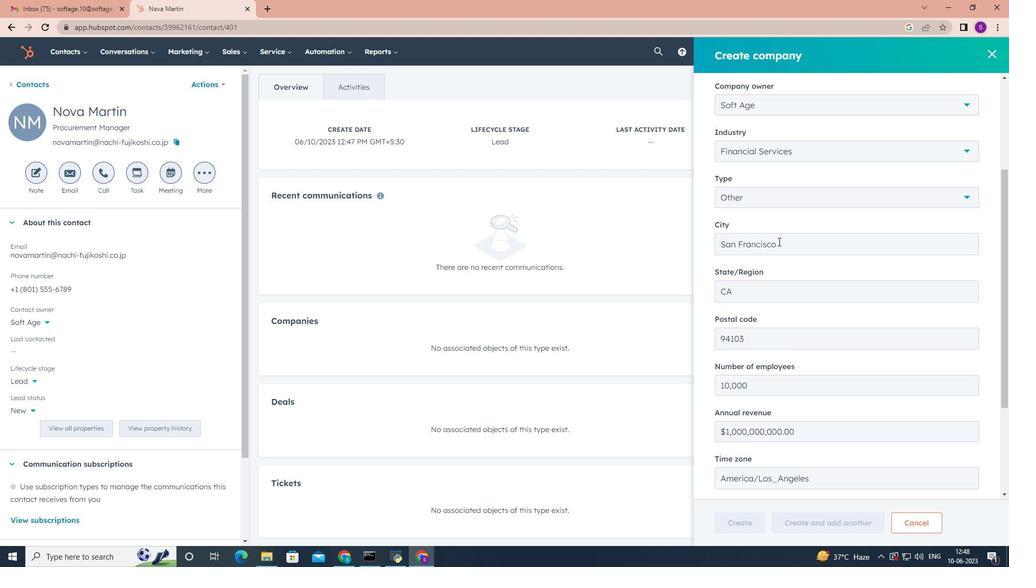 
Action: Mouse scrolled (778, 241) with delta (0, 0)
Screenshot: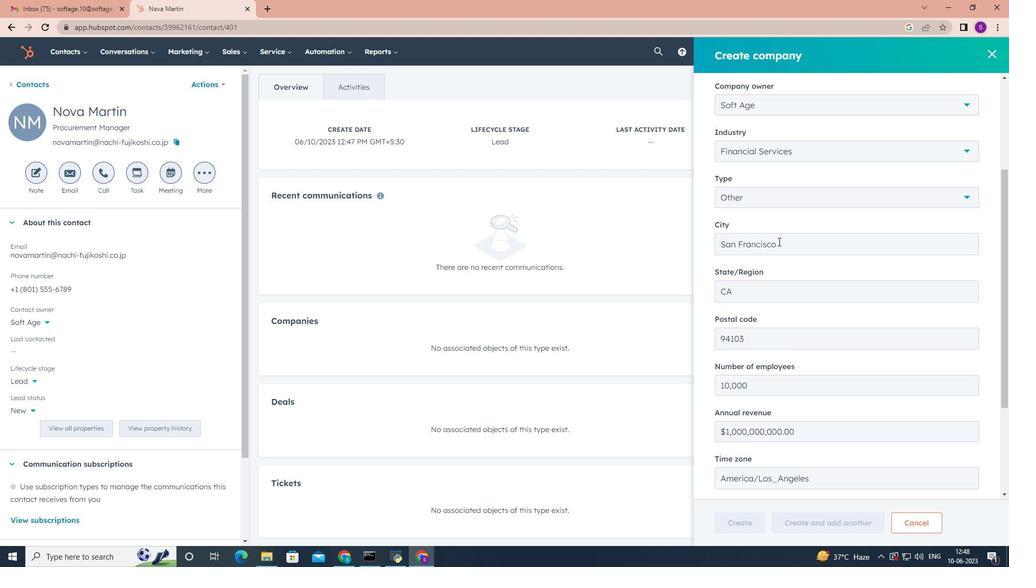 
Action: Mouse scrolled (778, 241) with delta (0, 0)
Screenshot: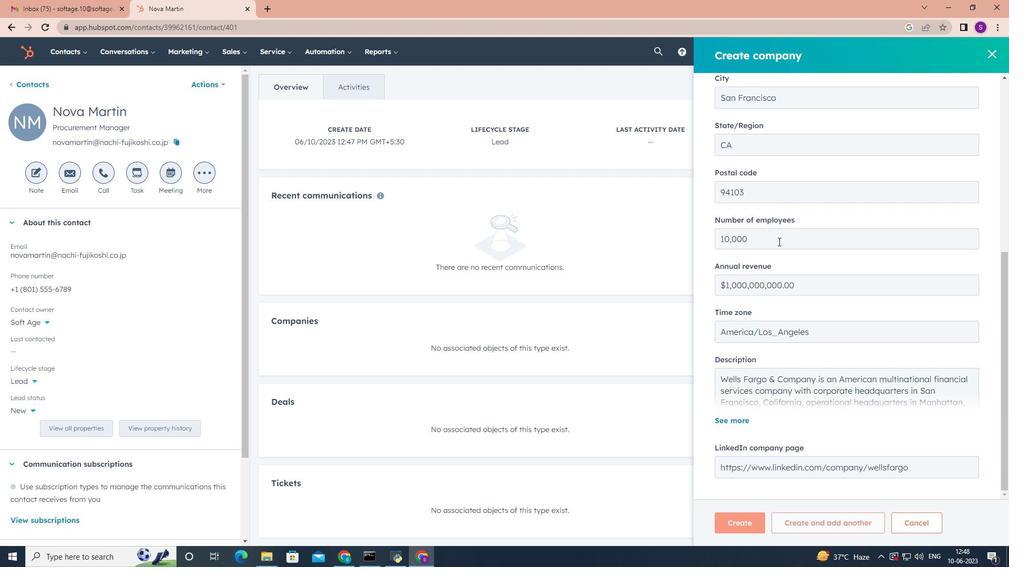 
Action: Mouse scrolled (778, 241) with delta (0, 0)
Screenshot: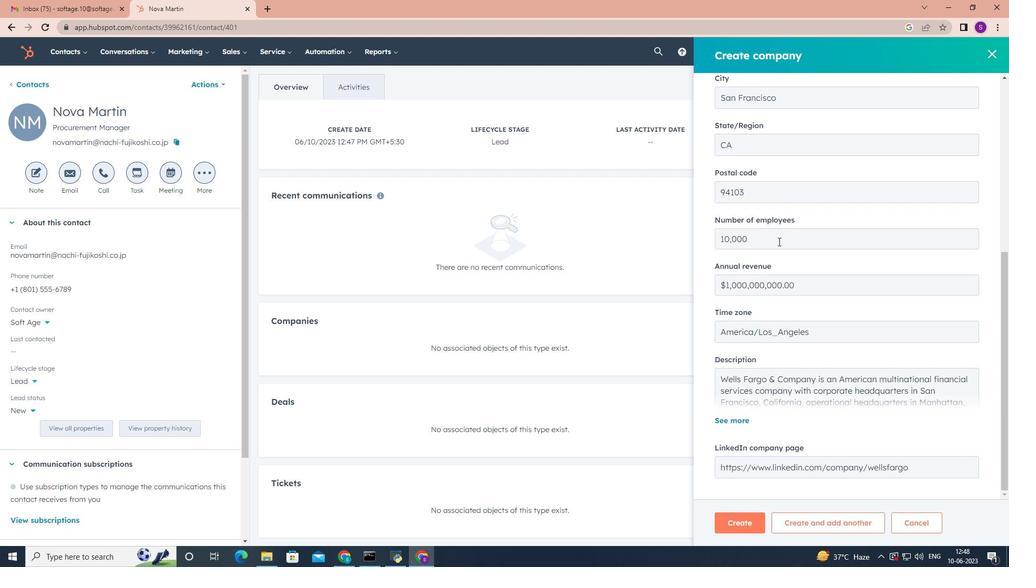 
Action: Mouse scrolled (778, 241) with delta (0, 0)
Screenshot: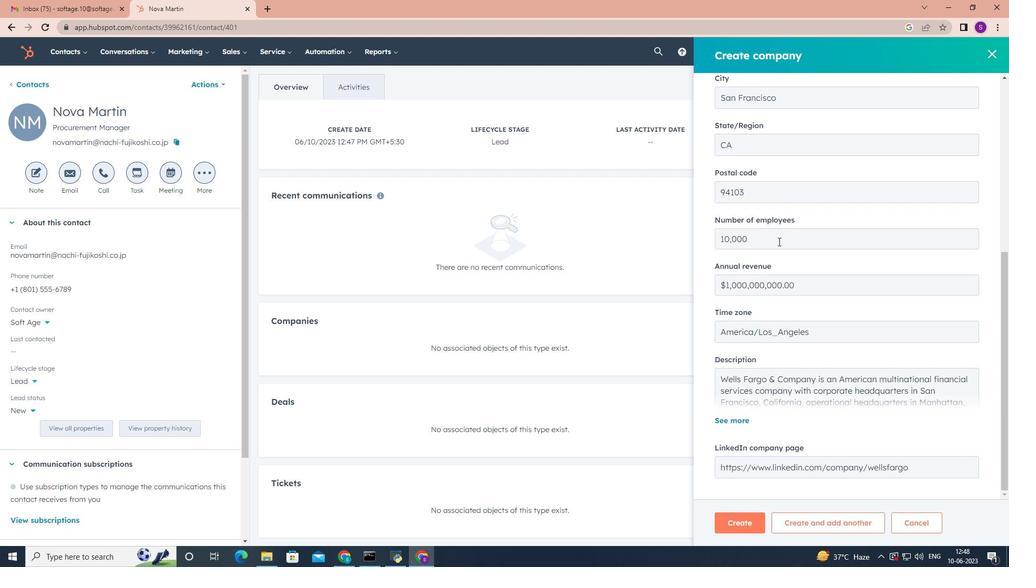 
Action: Mouse scrolled (778, 242) with delta (0, 0)
Screenshot: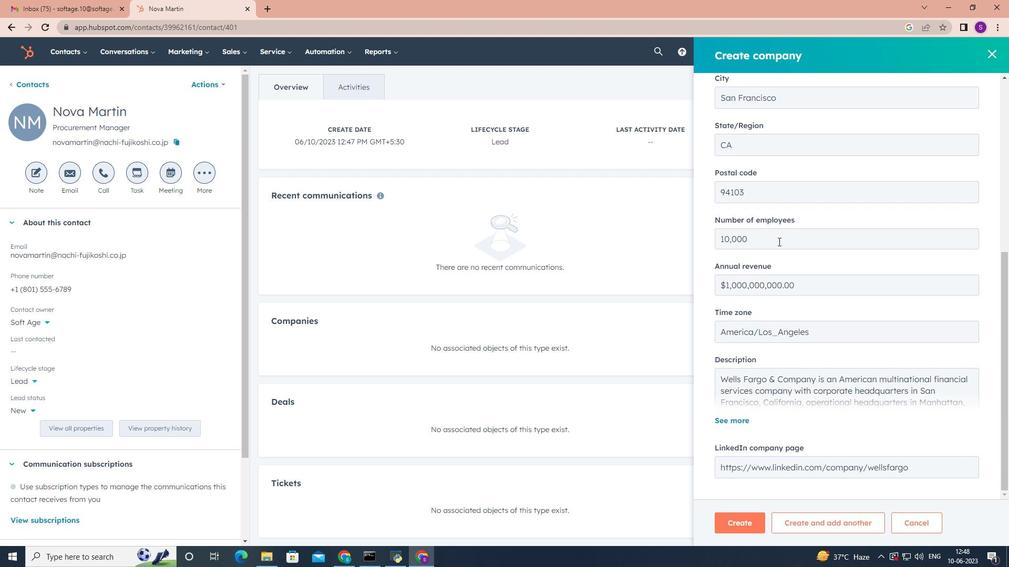 
Action: Mouse scrolled (778, 241) with delta (0, 0)
Screenshot: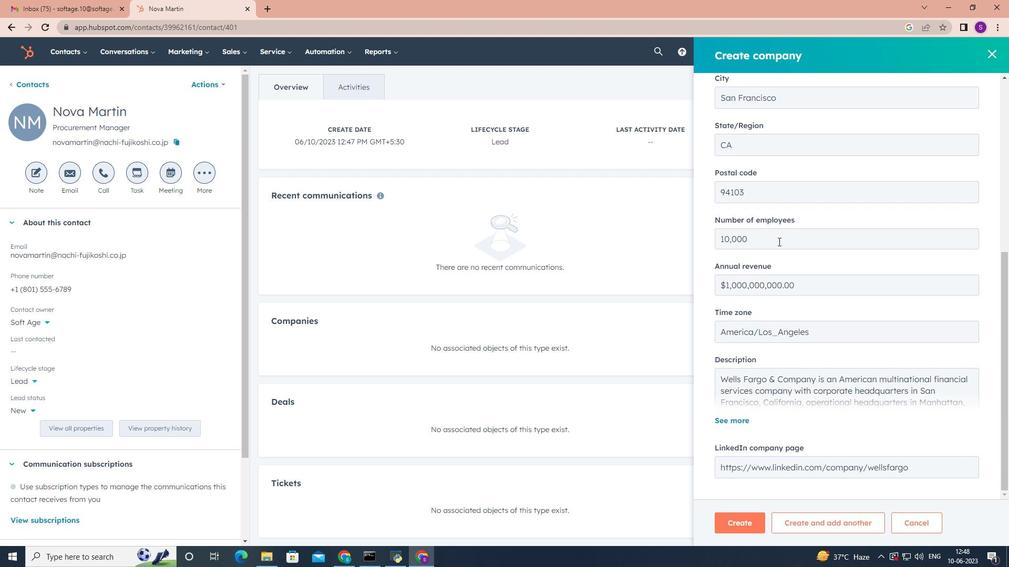 
Action: Mouse moved to (742, 525)
Screenshot: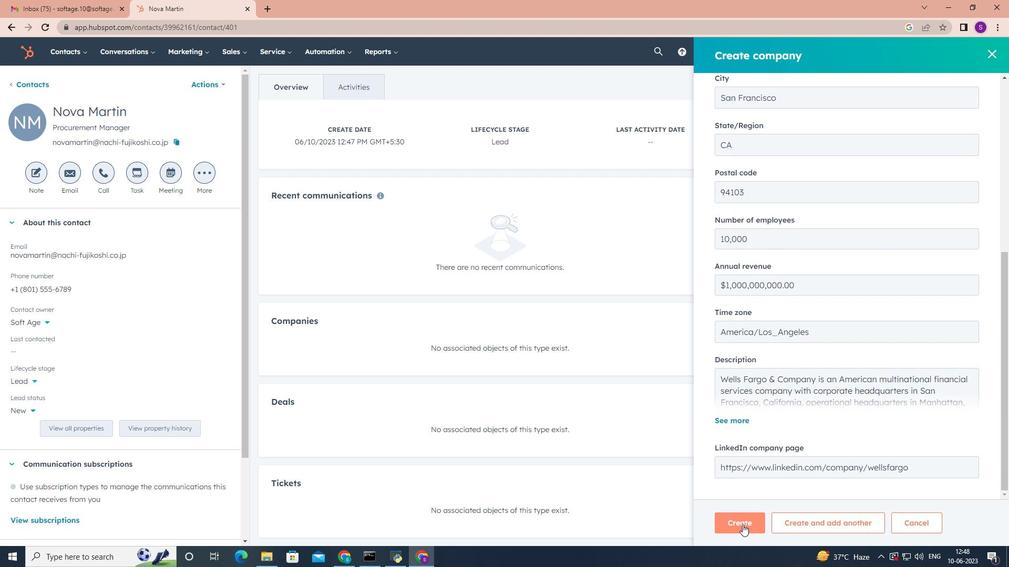 
Action: Mouse pressed left at (742, 525)
Screenshot: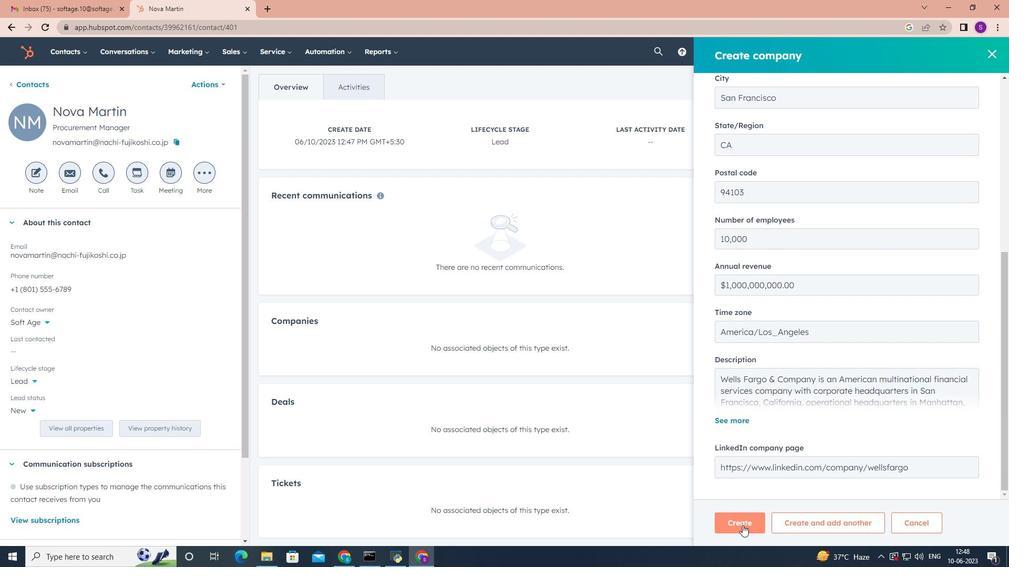 
Action: Mouse moved to (542, 270)
Screenshot: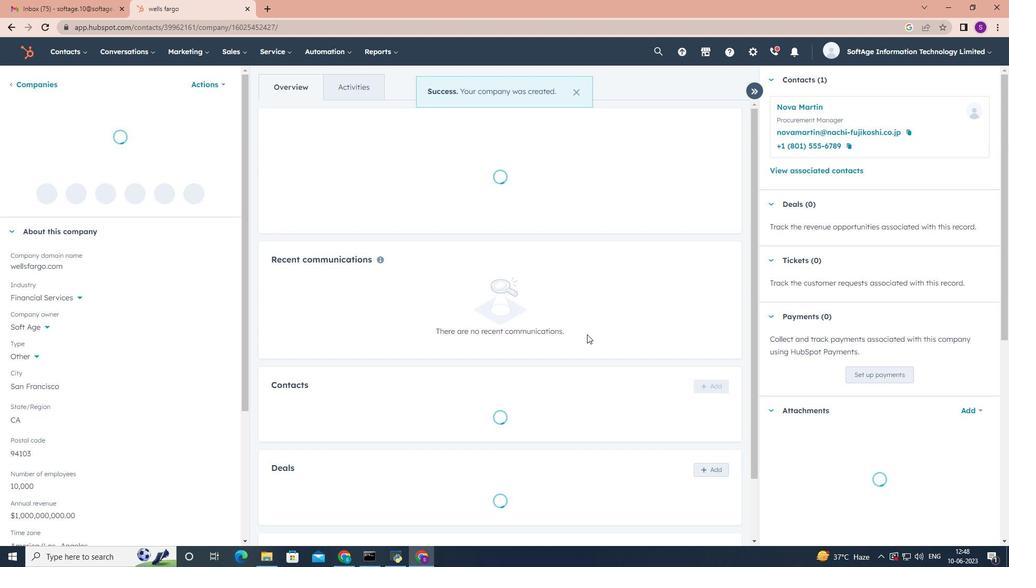 
Action: Mouse scrolled (542, 270) with delta (0, 0)
Screenshot: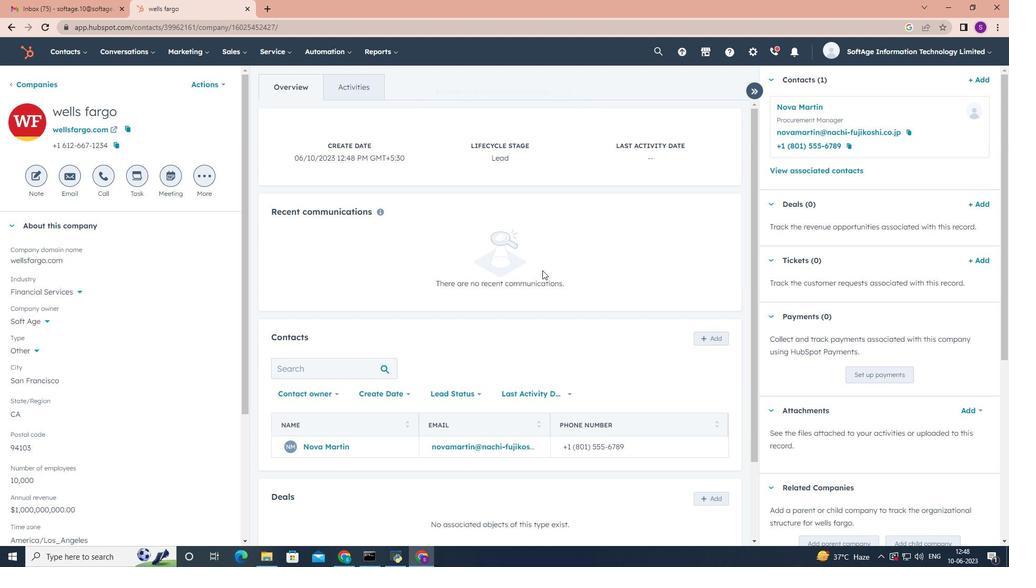 
Action: Mouse scrolled (542, 270) with delta (0, 0)
Screenshot: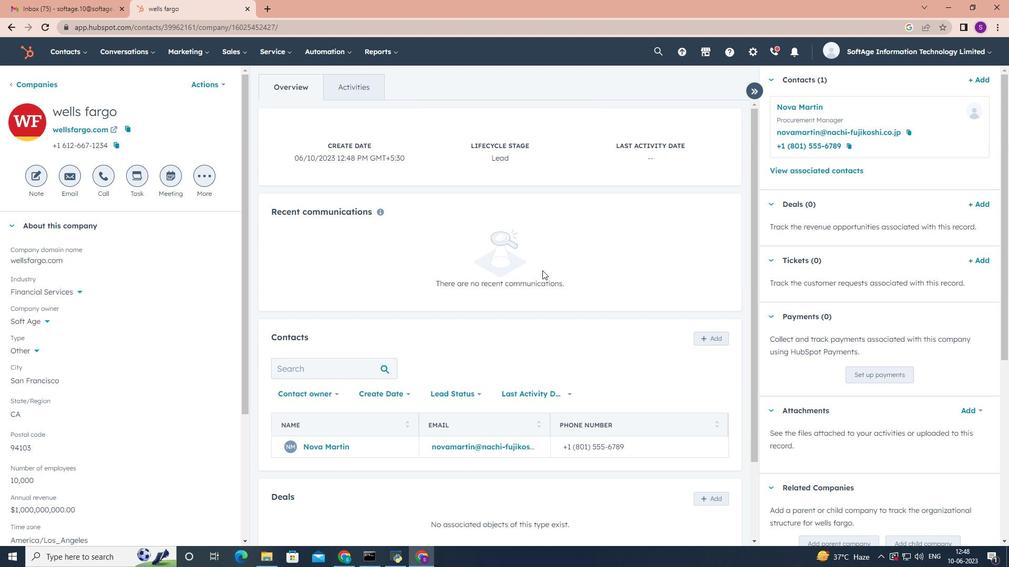 
Action: Mouse scrolled (542, 270) with delta (0, 0)
Screenshot: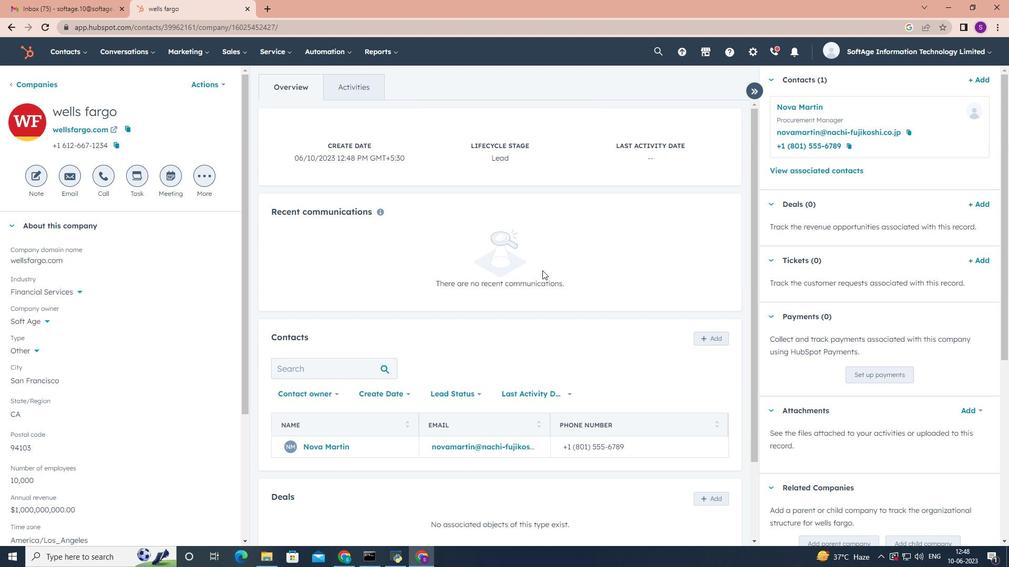 
